 Task: Create a Sprint called Sprint0000000153 in Scrum Project Project0000000051 in Jira. Set Duration of Sprint called Sprint0000000151 in Scrum Project Project0000000051 to 1 week in Jira. Set Duration of Sprint called Sprint0000000152 in Scrum Project Project0000000051 to 2 weeks in Jira. Set Duration of Sprint called Sprint0000000153 in Scrum Project Project0000000051 to 3 weeks in Jira. Create a Sprint called Sprint0000000154 in Scrum Project Project0000000052 in Jira
Action: Mouse moved to (100, 229)
Screenshot: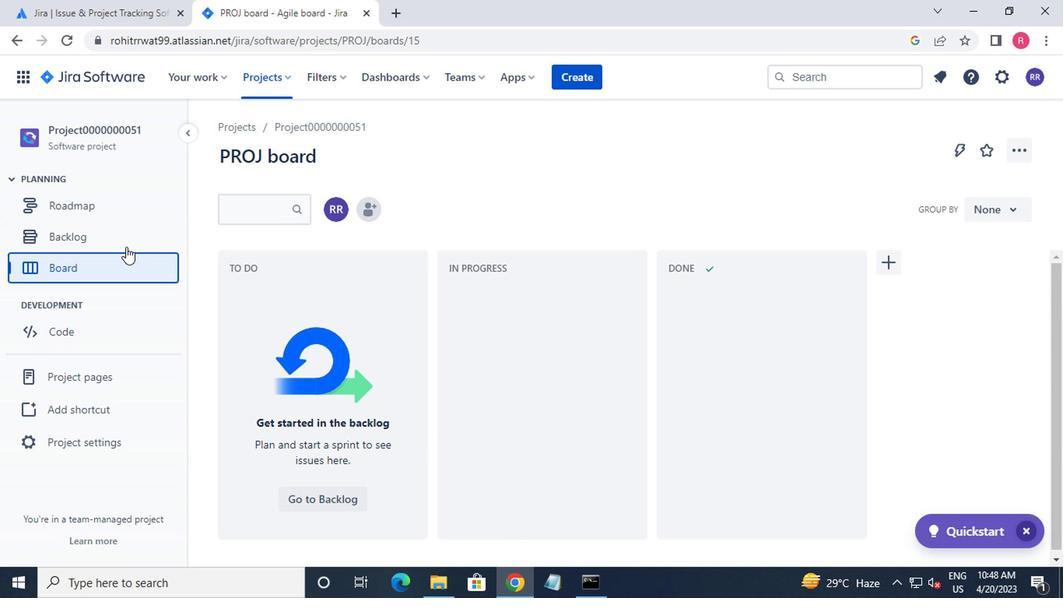 
Action: Mouse pressed left at (100, 229)
Screenshot: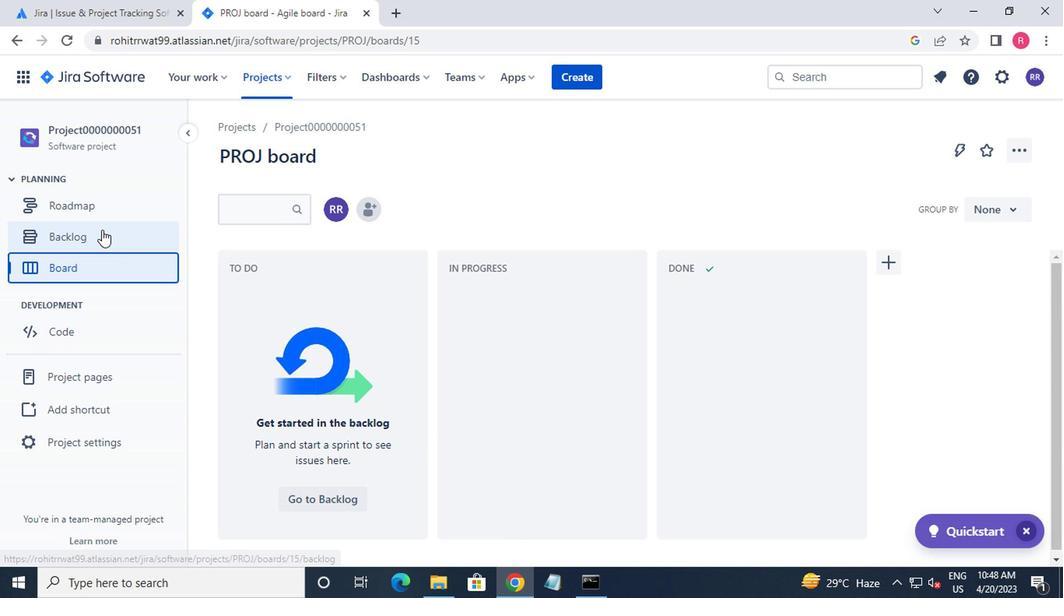 
Action: Mouse moved to (406, 455)
Screenshot: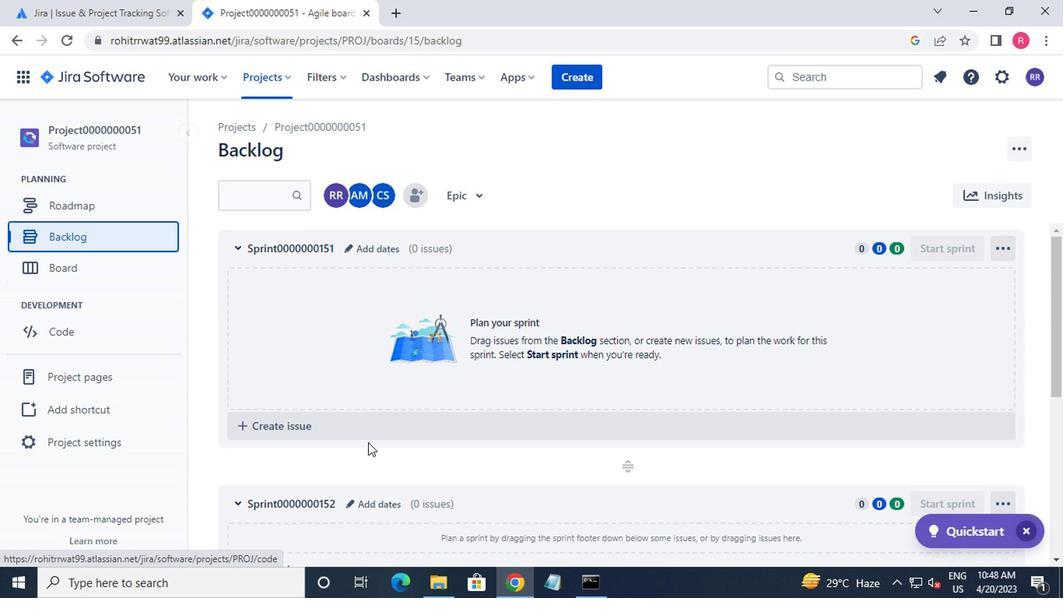 
Action: Mouse scrolled (406, 455) with delta (0, 0)
Screenshot: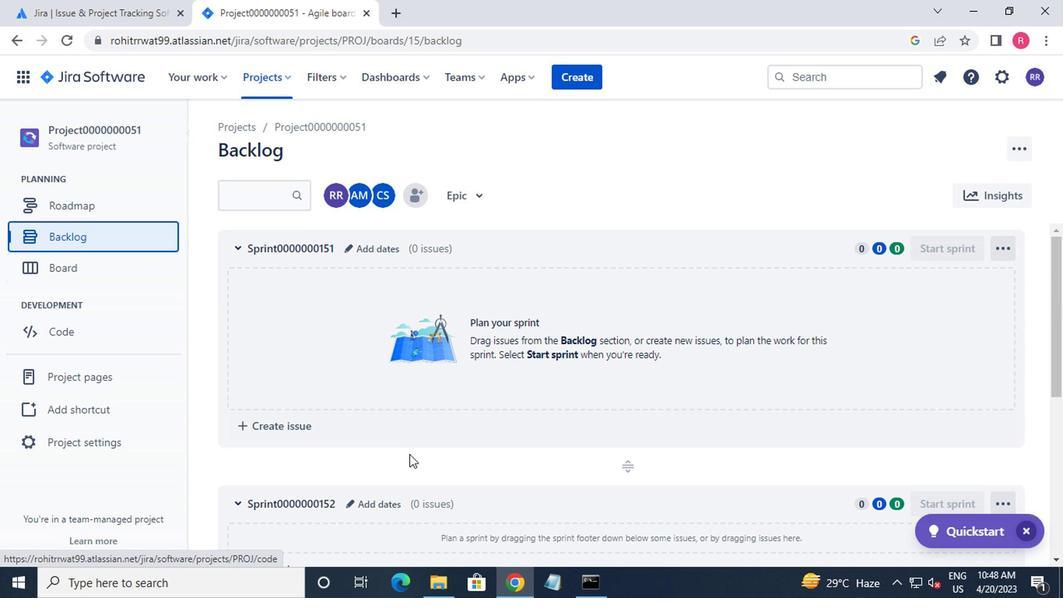 
Action: Mouse moved to (415, 455)
Screenshot: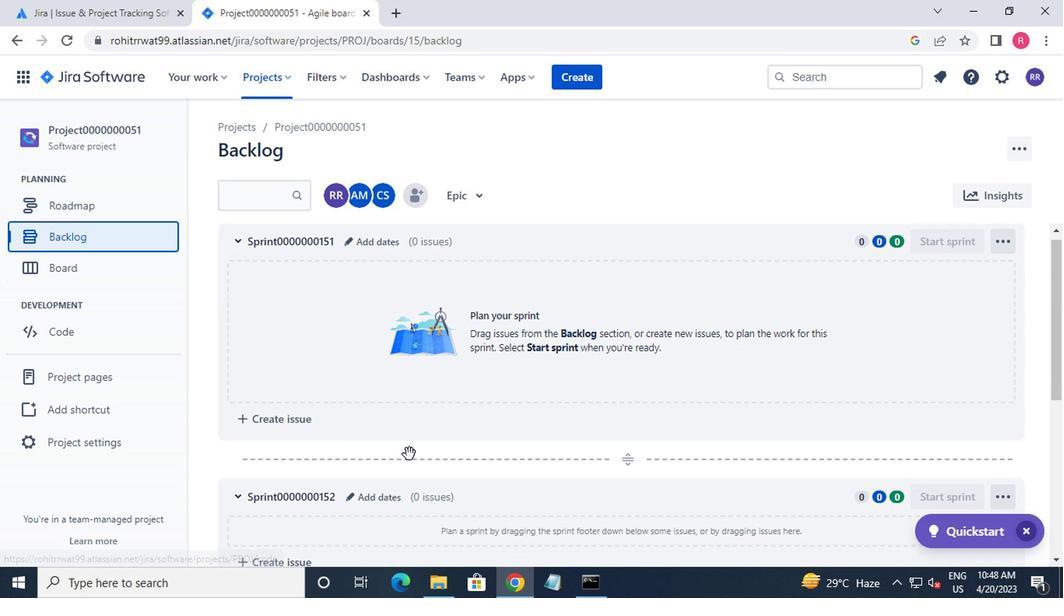 
Action: Mouse scrolled (415, 455) with delta (0, 0)
Screenshot: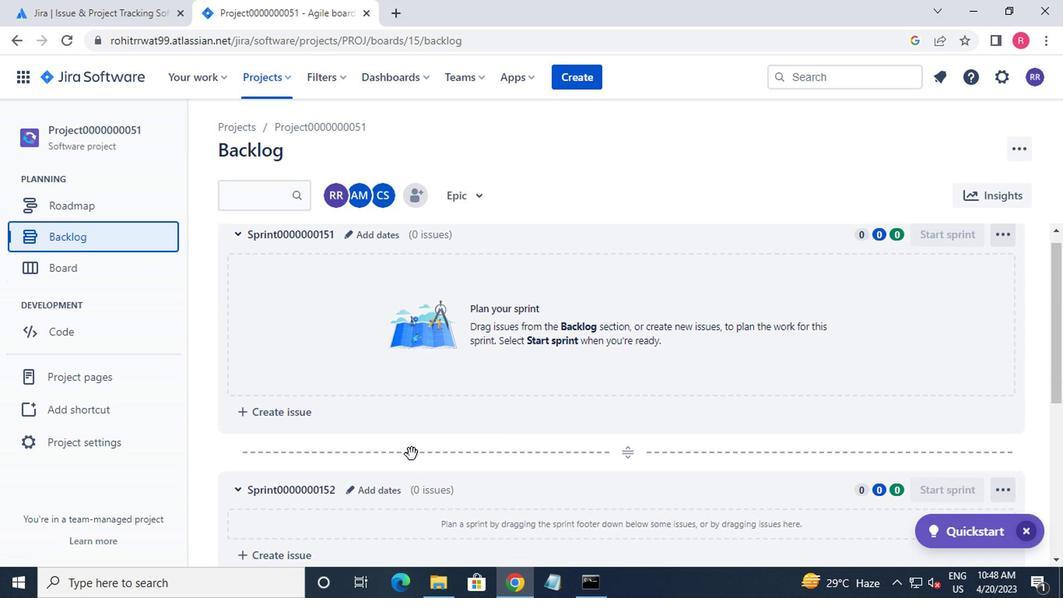 
Action: Mouse moved to (969, 492)
Screenshot: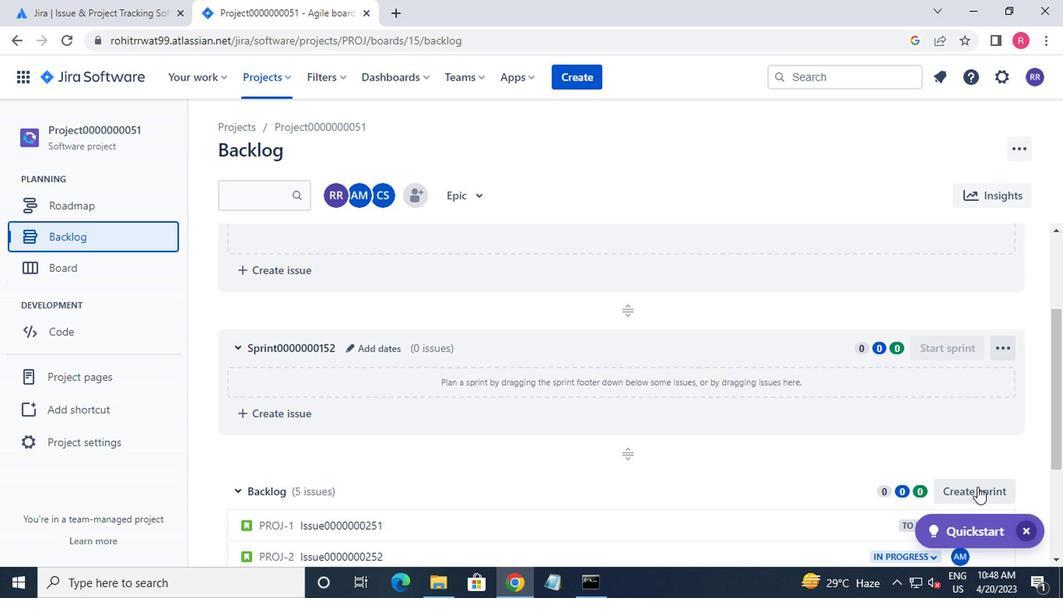 
Action: Mouse pressed left at (969, 492)
Screenshot: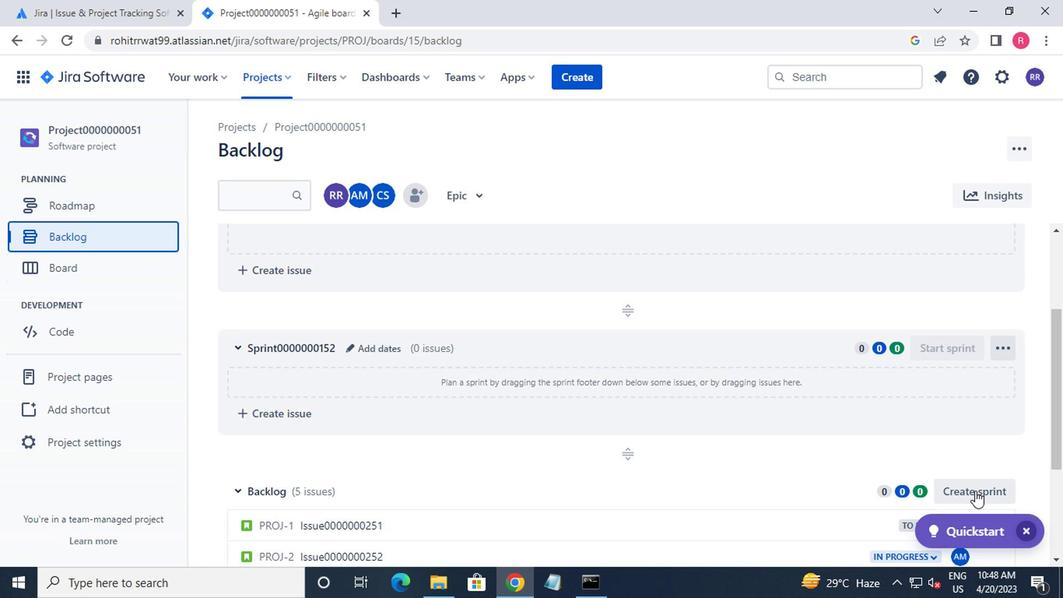 
Action: Mouse moved to (399, 489)
Screenshot: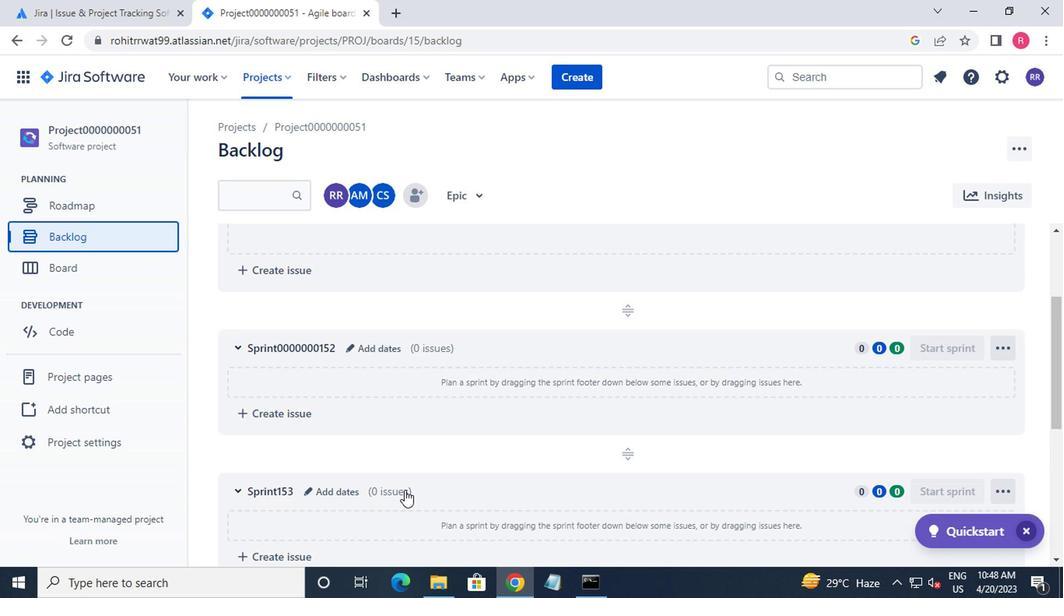 
Action: Mouse scrolled (399, 488) with delta (0, -1)
Screenshot: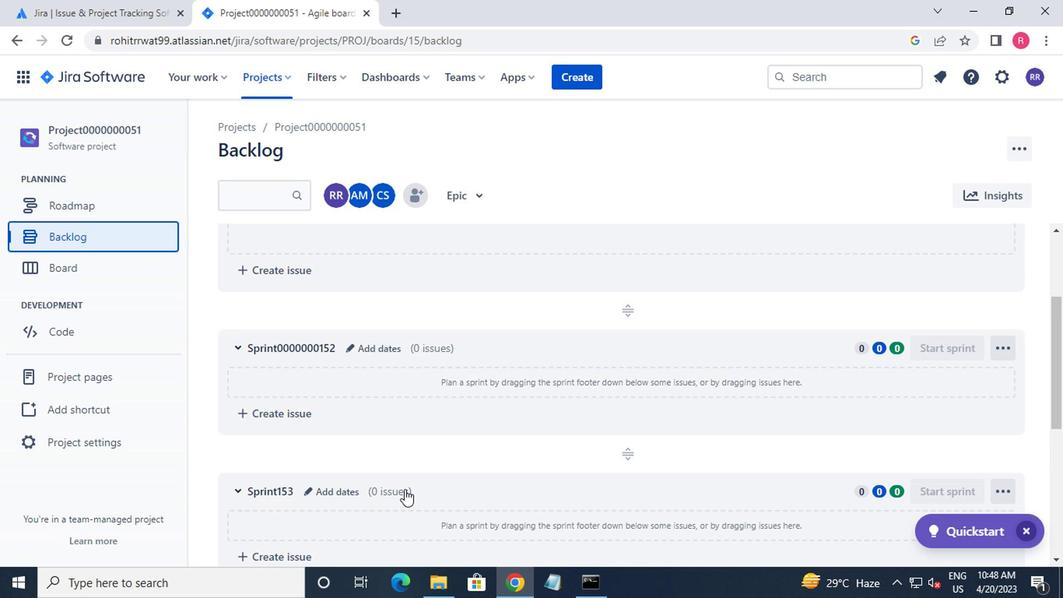 
Action: Mouse moved to (310, 418)
Screenshot: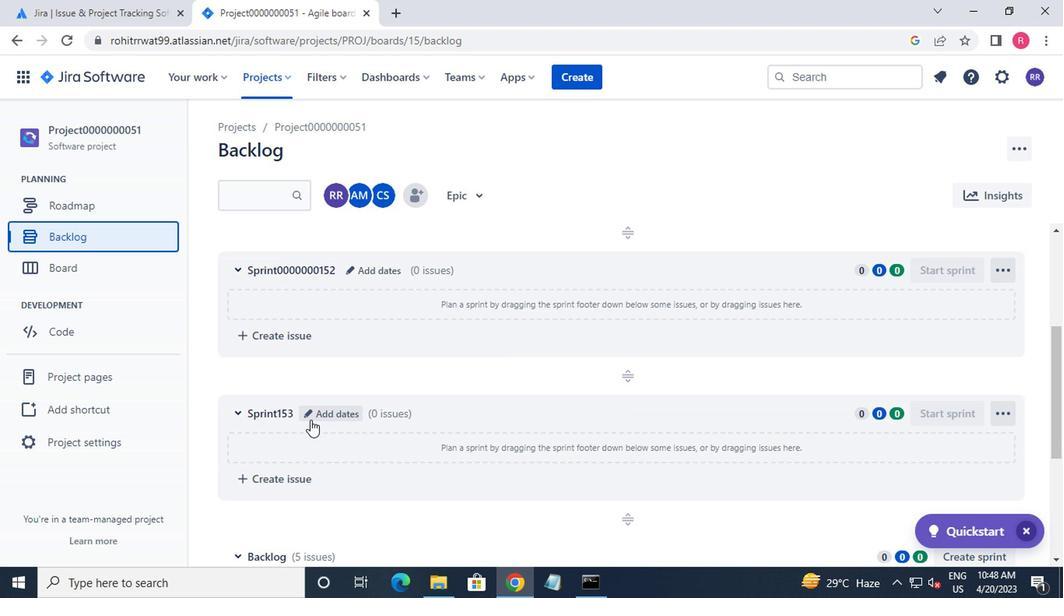 
Action: Mouse pressed left at (310, 418)
Screenshot: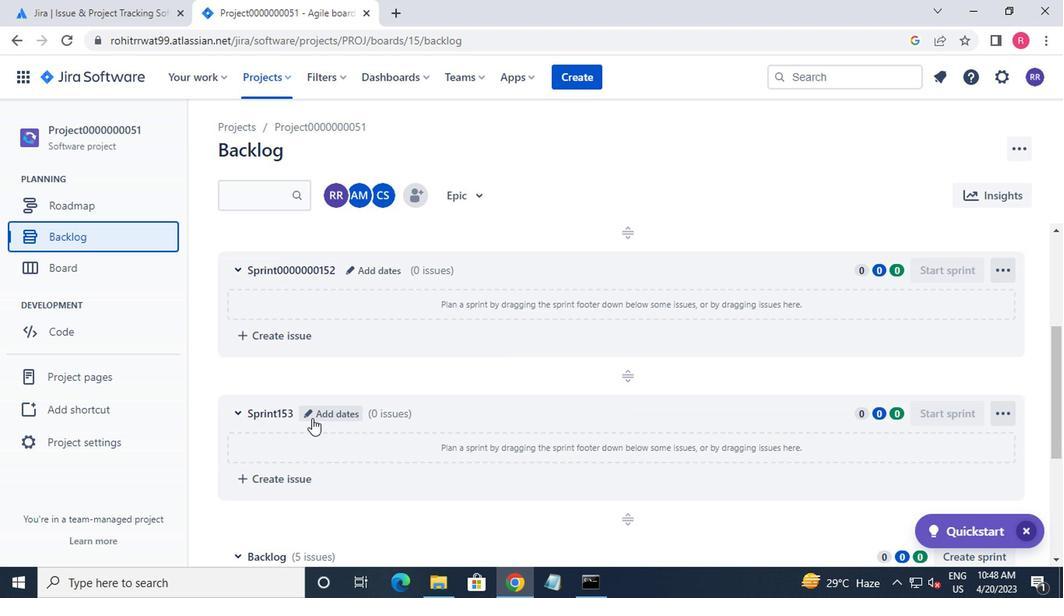 
Action: Mouse moved to (349, 199)
Screenshot: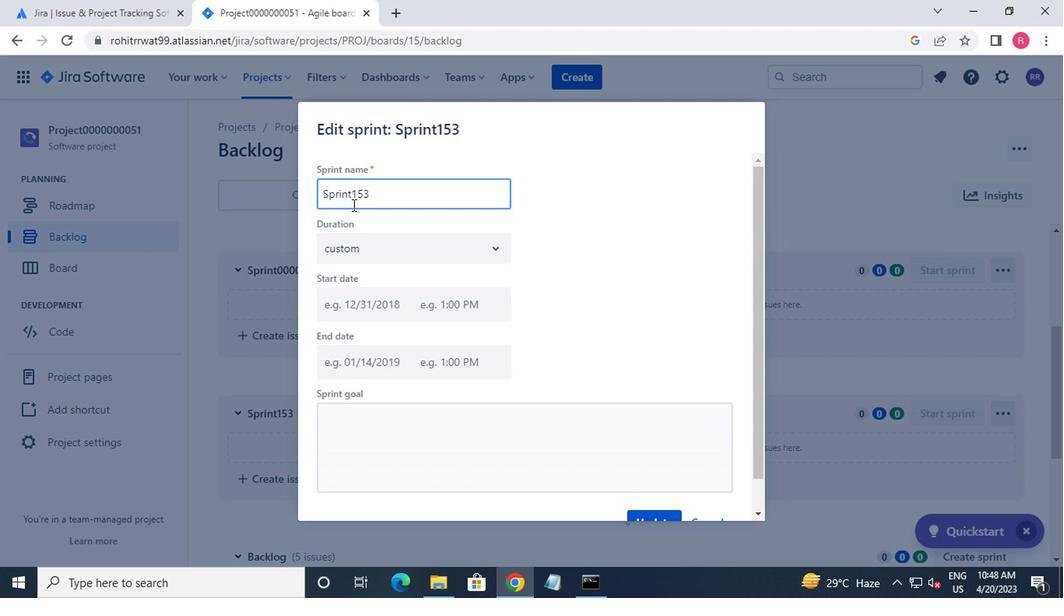 
Action: Mouse pressed left at (349, 199)
Screenshot: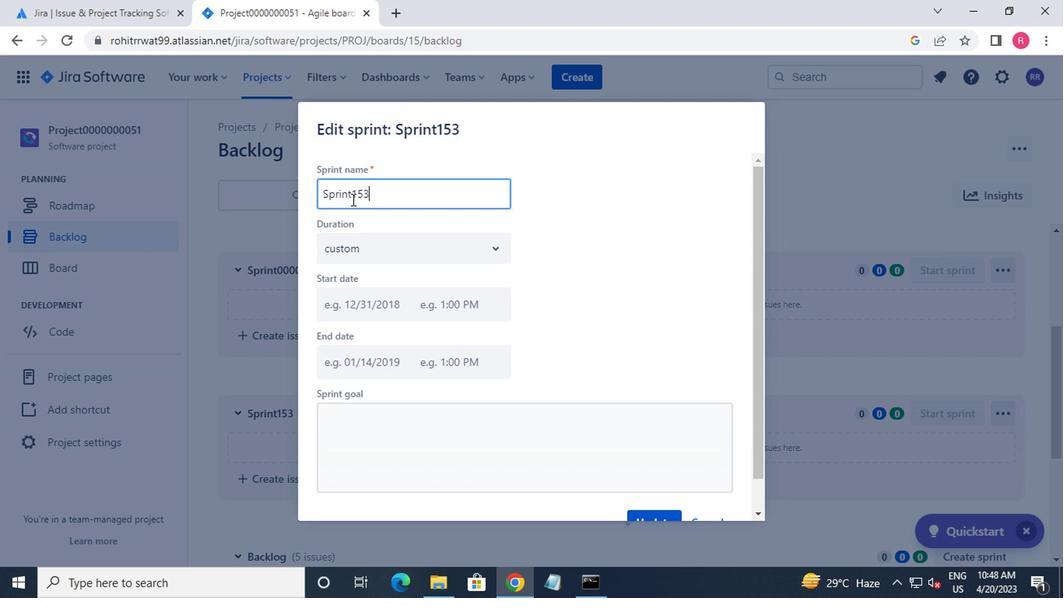 
Action: Mouse moved to (355, 204)
Screenshot: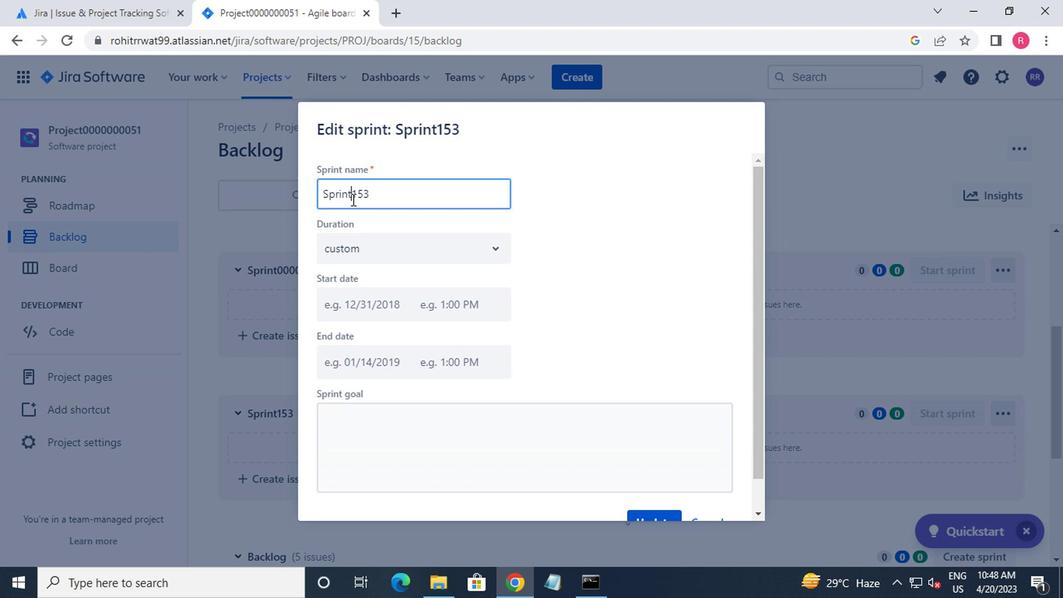 
Action: Key pressed 0000000
Screenshot: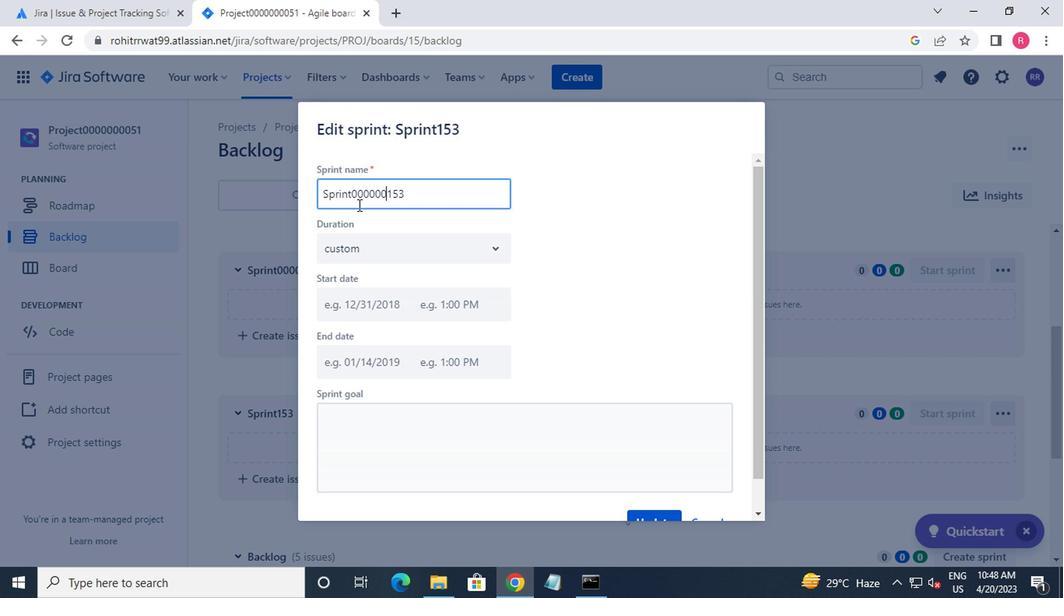 
Action: Mouse moved to (655, 515)
Screenshot: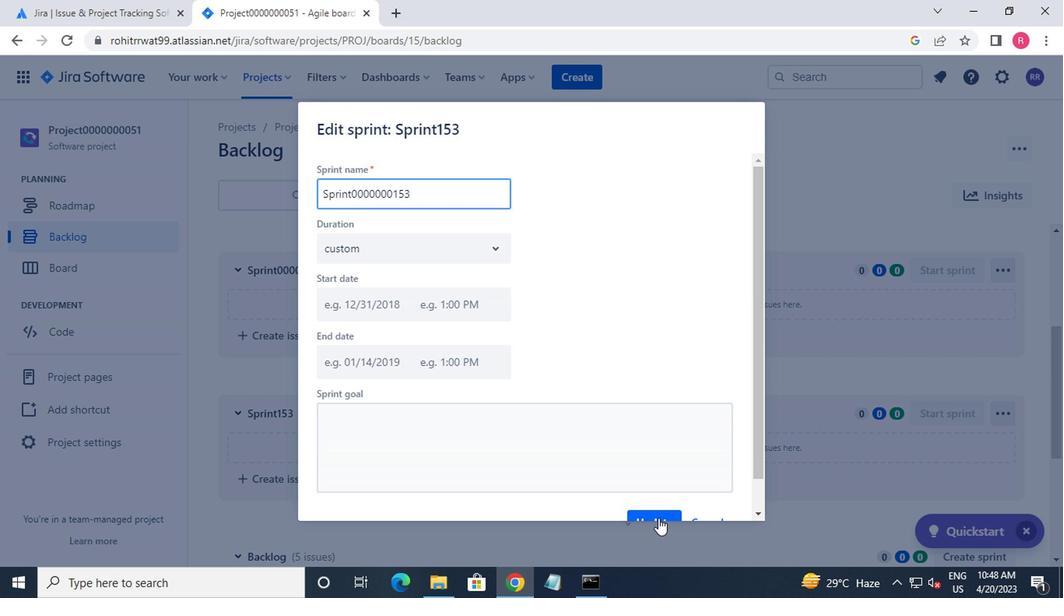 
Action: Mouse pressed left at (655, 515)
Screenshot: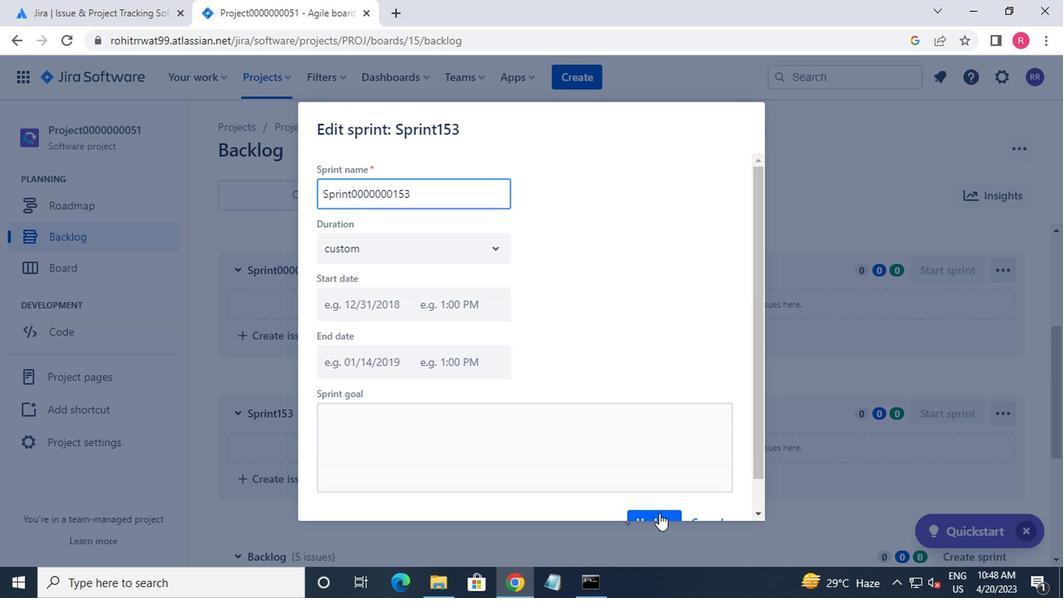 
Action: Mouse moved to (650, 481)
Screenshot: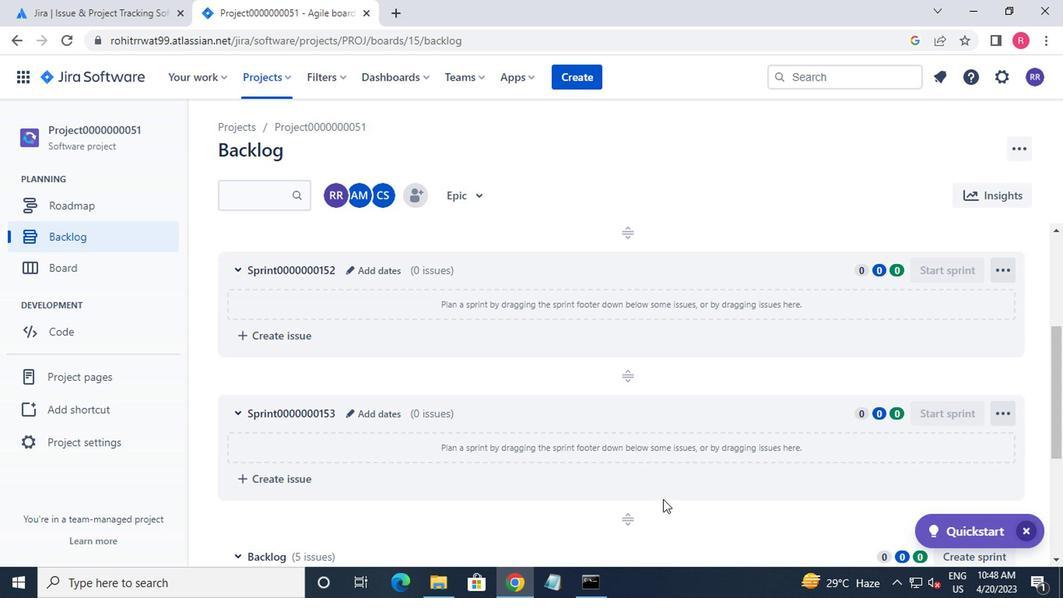 
Action: Mouse scrolled (650, 482) with delta (0, 0)
Screenshot: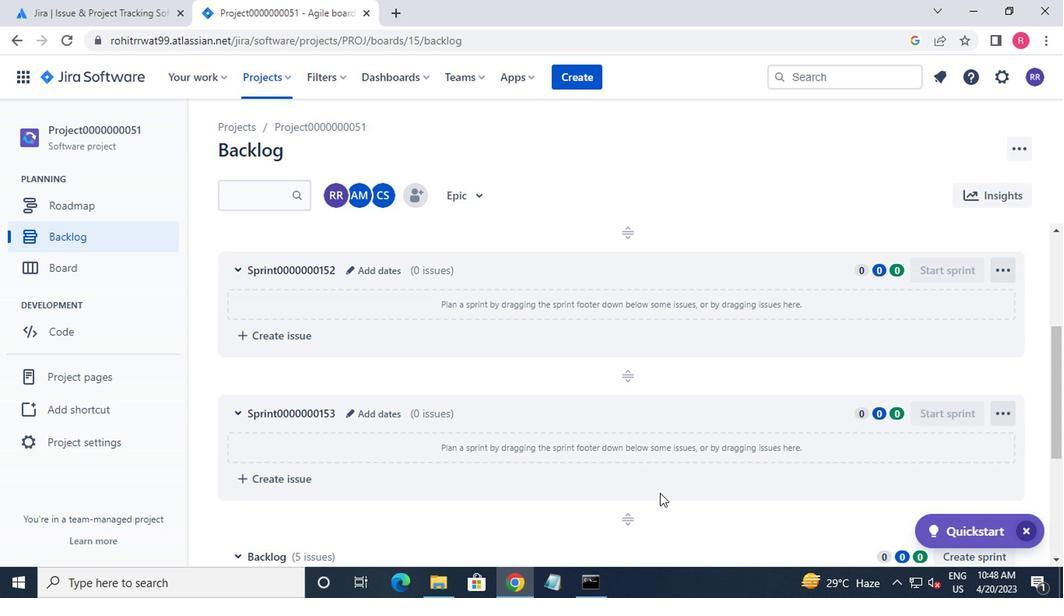 
Action: Mouse moved to (649, 478)
Screenshot: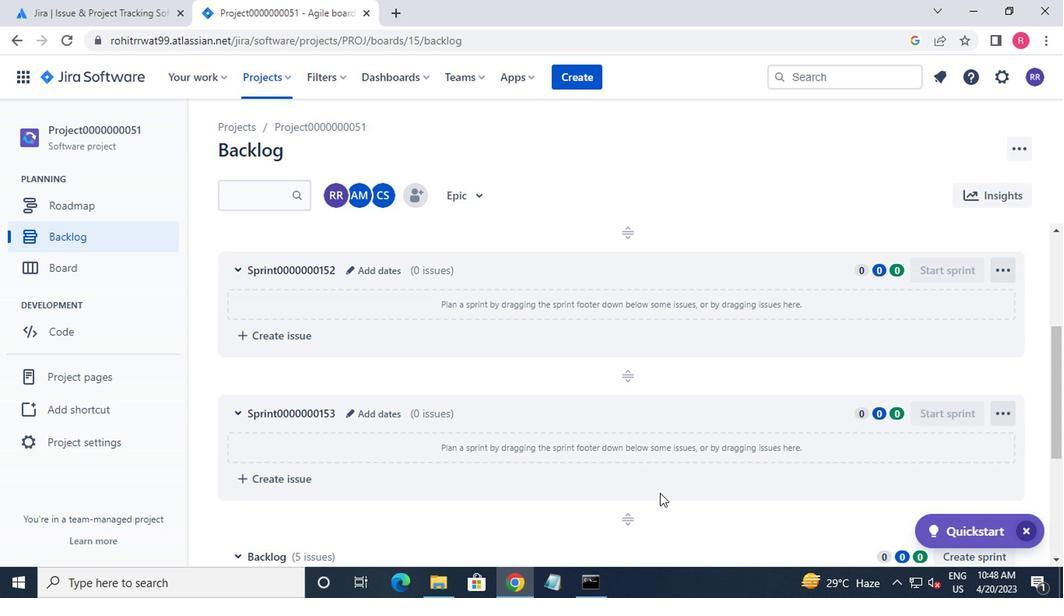 
Action: Mouse scrolled (649, 479) with delta (0, 0)
Screenshot: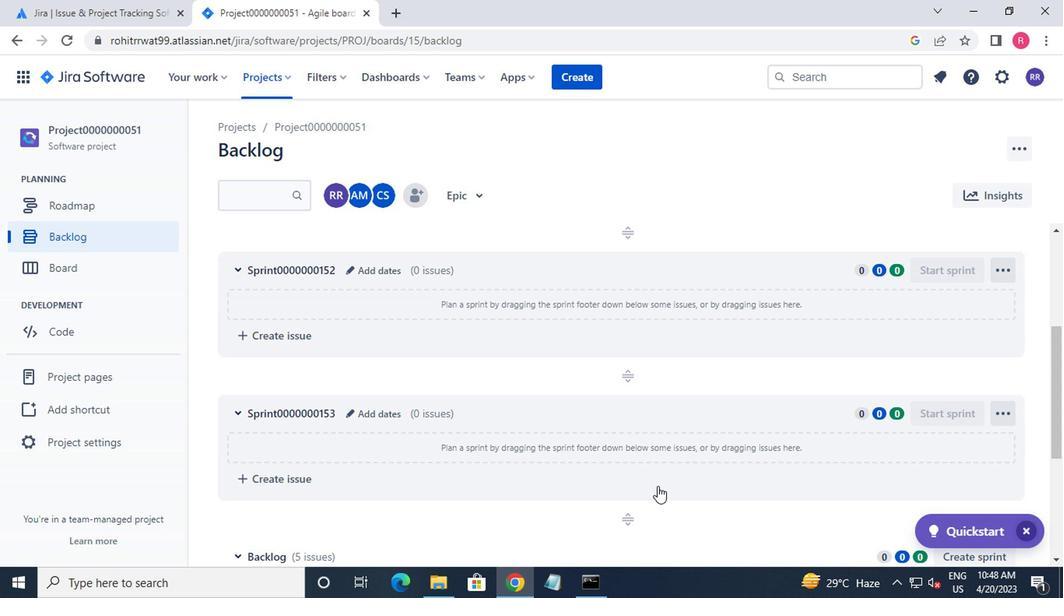
Action: Mouse moved to (454, 410)
Screenshot: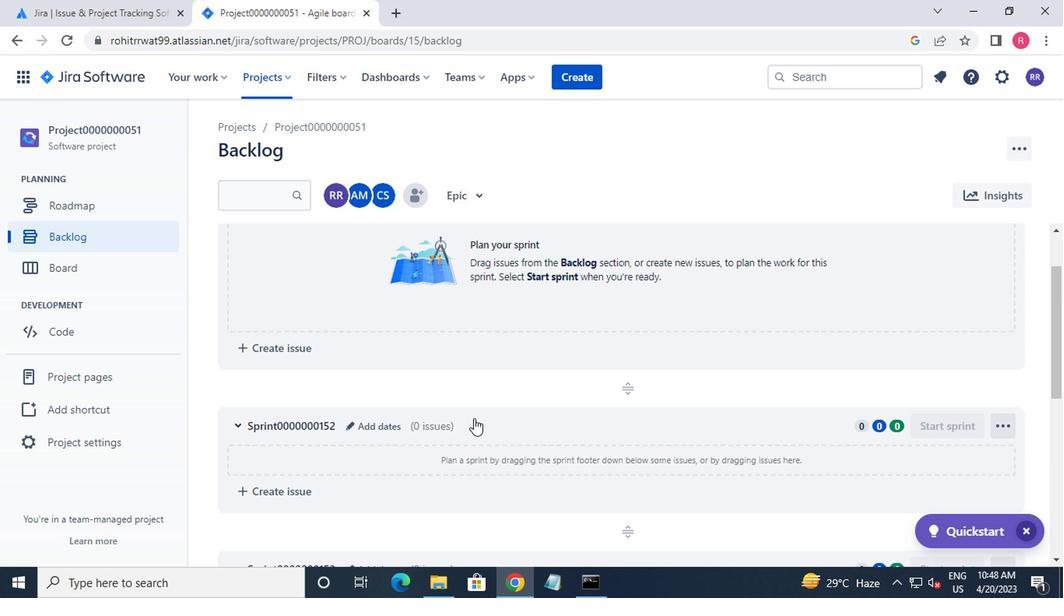
Action: Mouse scrolled (454, 410) with delta (0, 0)
Screenshot: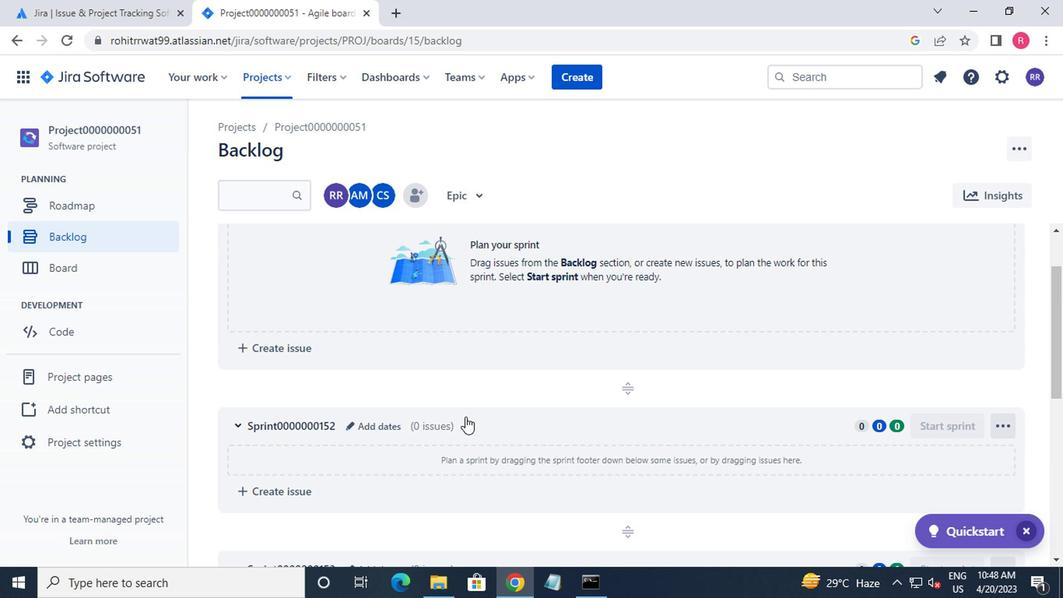 
Action: Mouse scrolled (454, 410) with delta (0, 0)
Screenshot: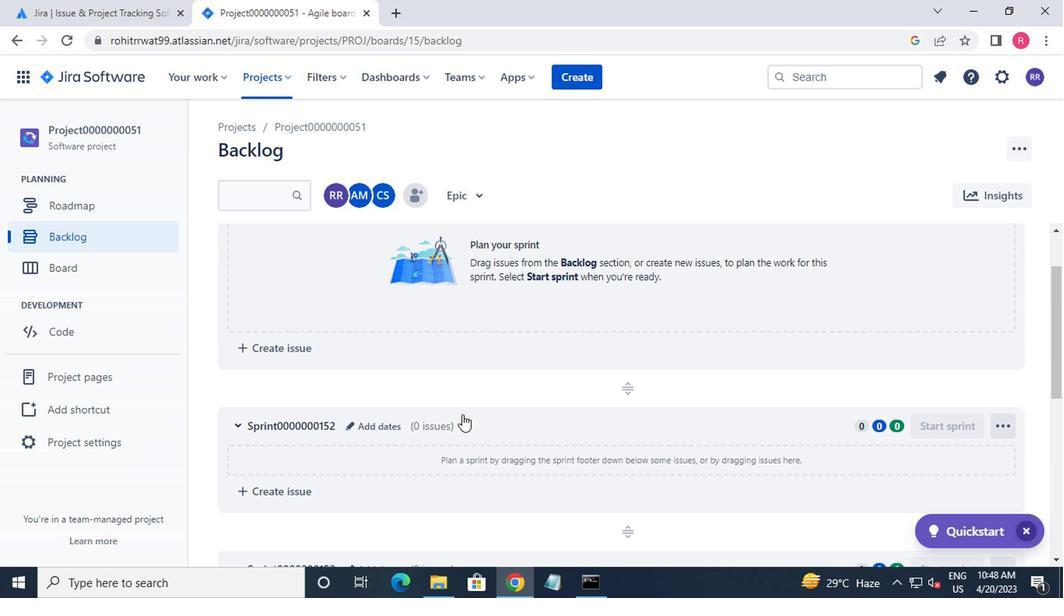 
Action: Mouse moved to (357, 252)
Screenshot: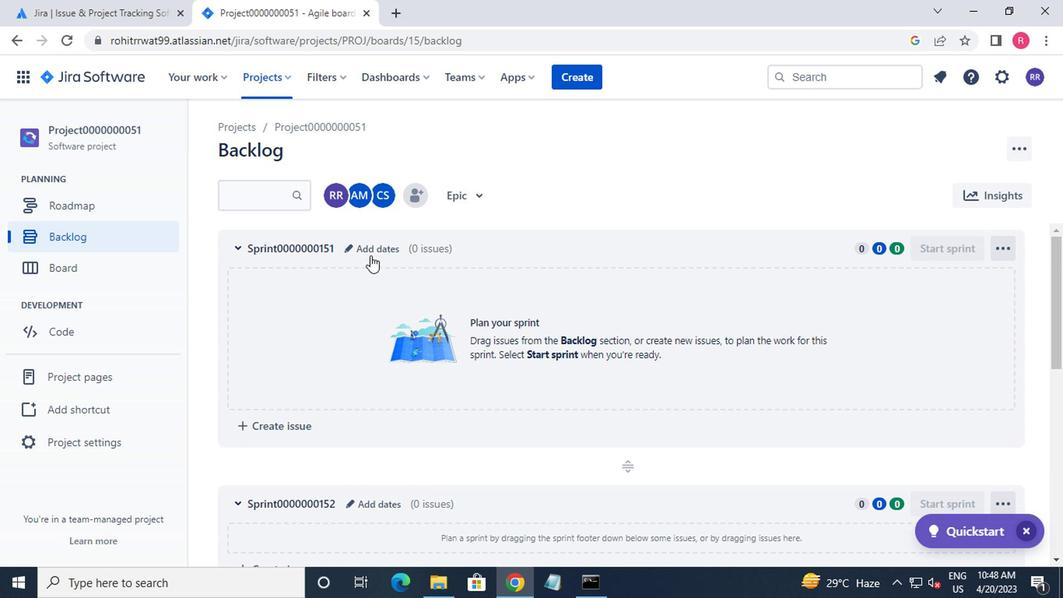 
Action: Mouse pressed left at (357, 252)
Screenshot: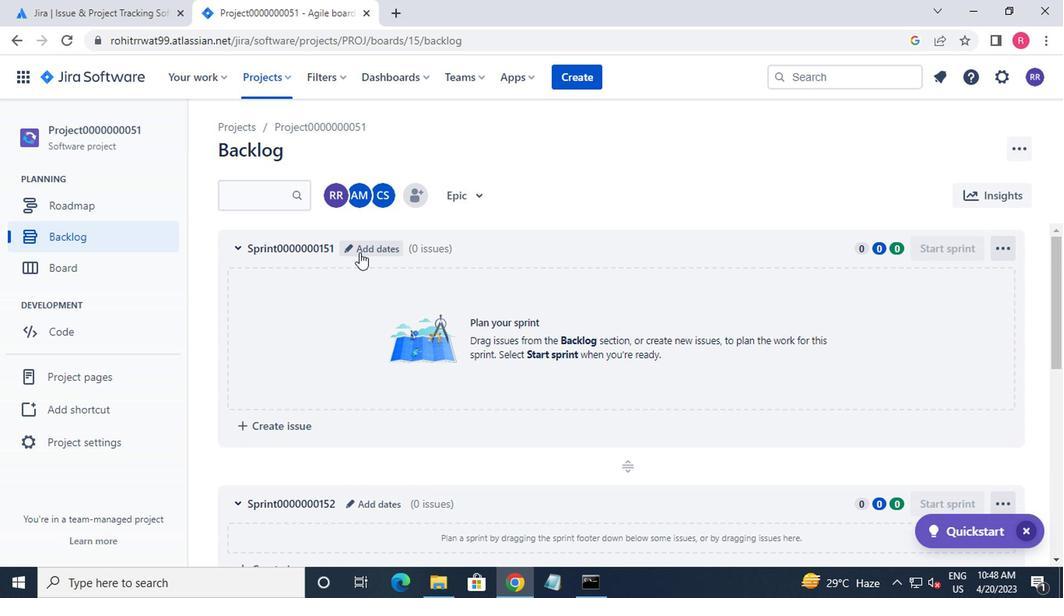 
Action: Mouse moved to (361, 248)
Screenshot: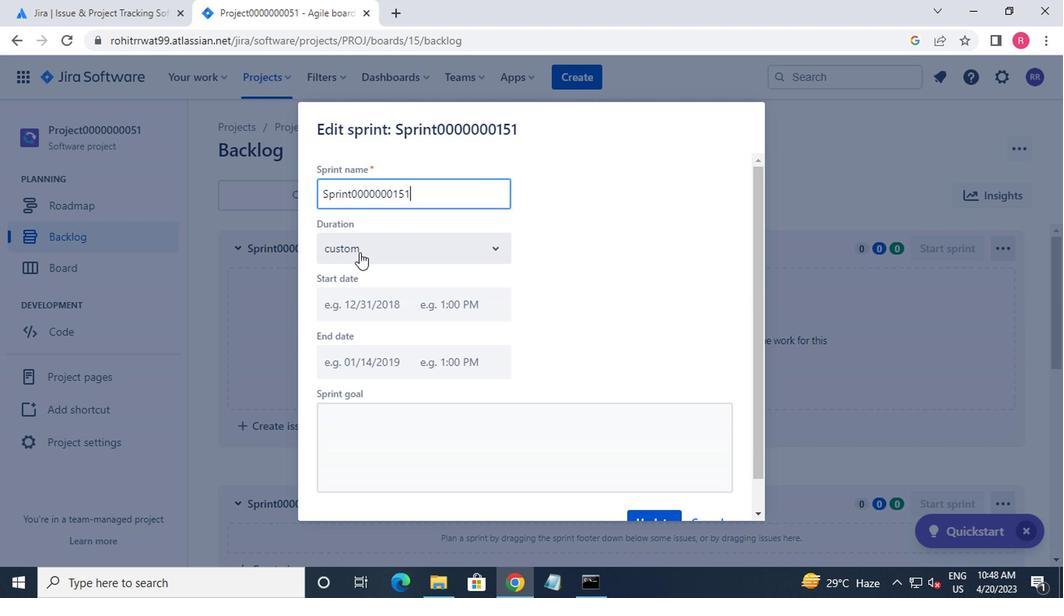 
Action: Mouse pressed left at (361, 248)
Screenshot: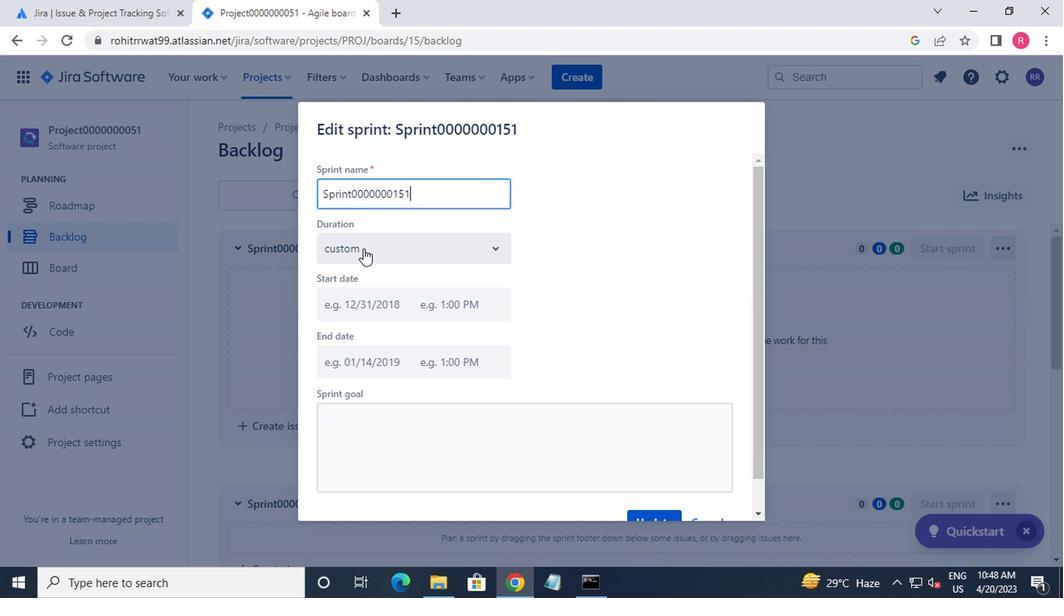 
Action: Mouse moved to (385, 286)
Screenshot: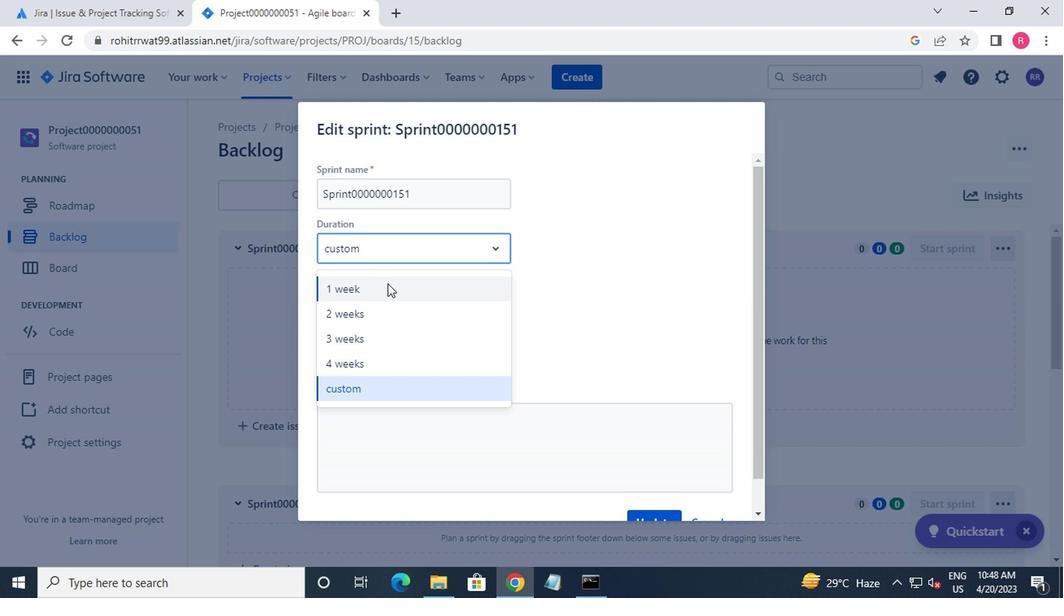 
Action: Mouse pressed left at (385, 286)
Screenshot: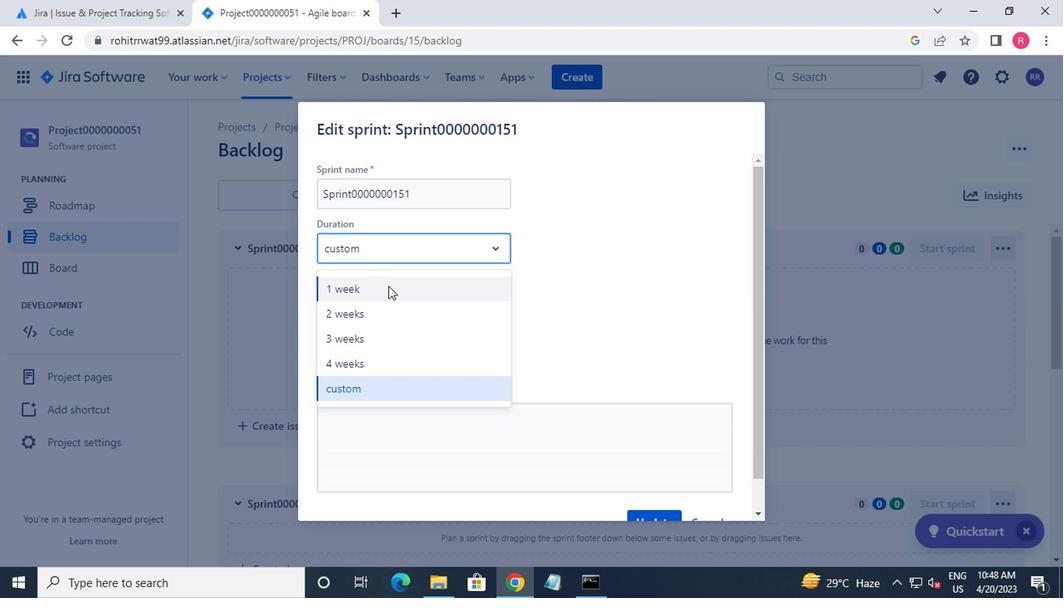 
Action: Mouse moved to (647, 469)
Screenshot: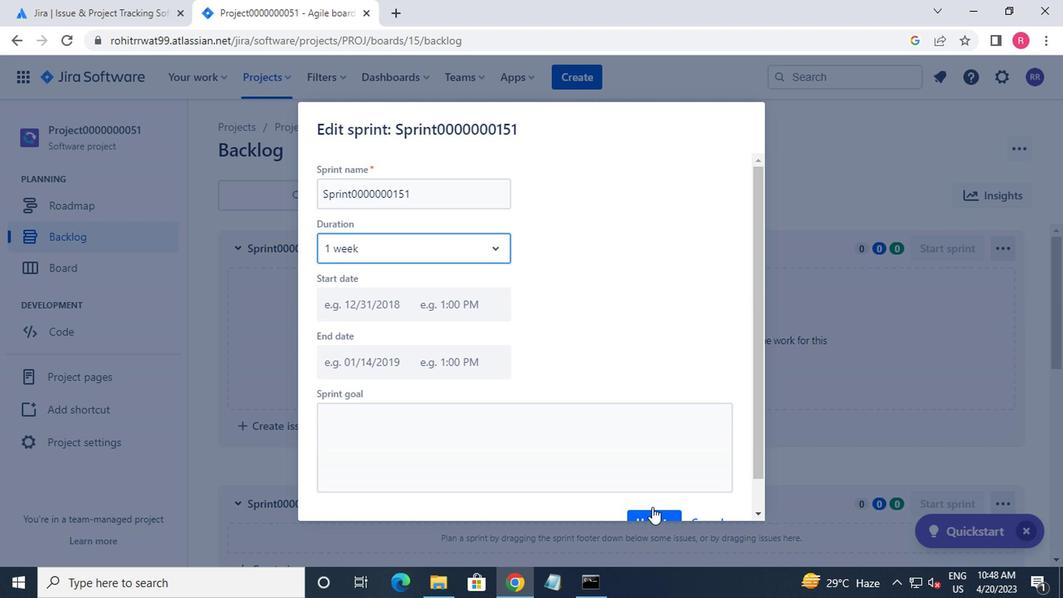 
Action: Mouse scrolled (647, 468) with delta (0, 0)
Screenshot: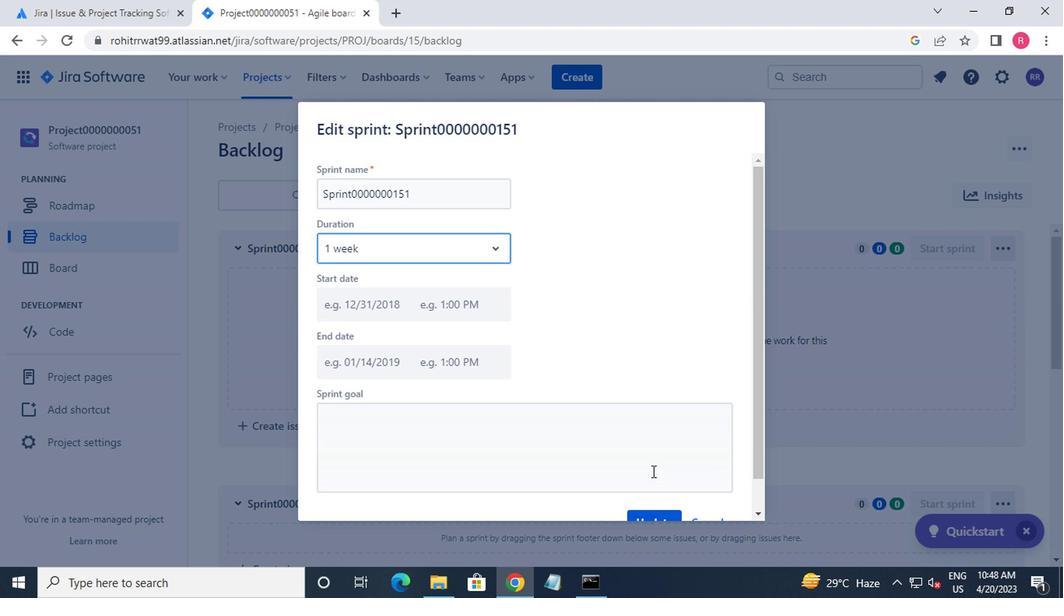 
Action: Mouse moved to (646, 480)
Screenshot: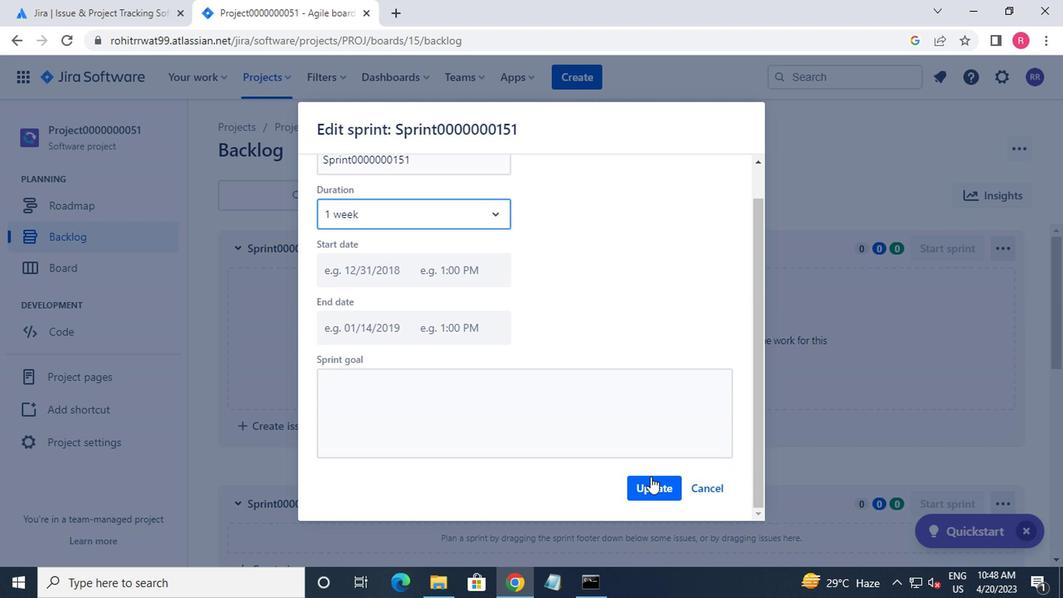 
Action: Mouse pressed left at (646, 480)
Screenshot: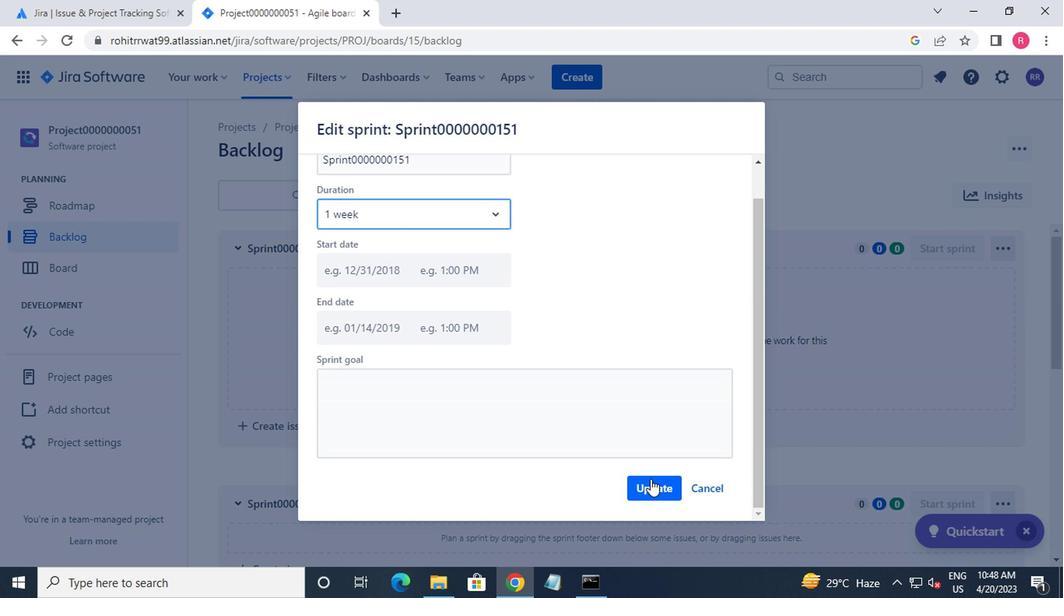 
Action: Mouse moved to (353, 508)
Screenshot: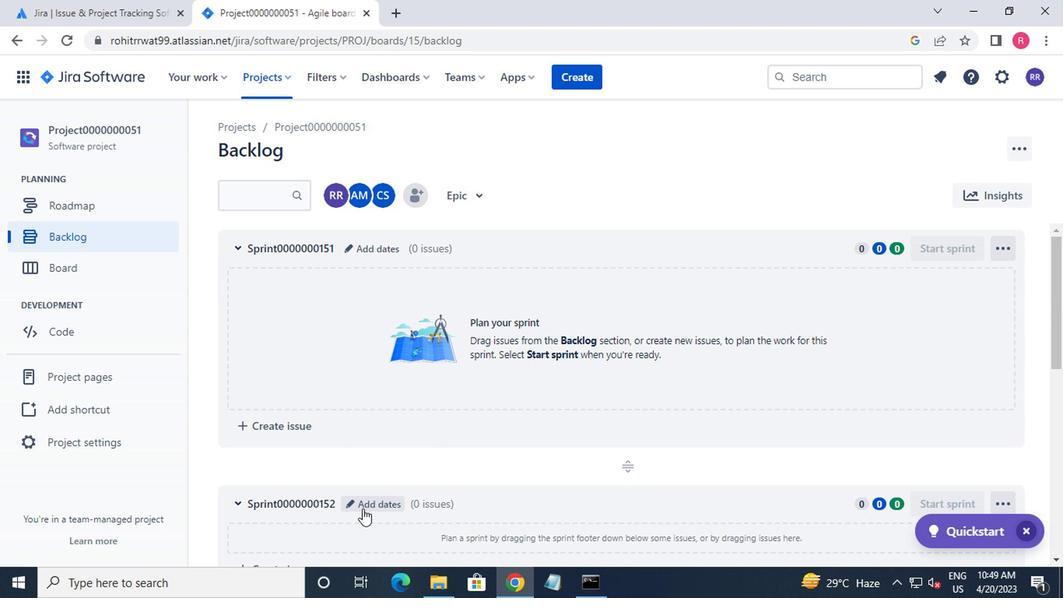 
Action: Mouse pressed left at (353, 508)
Screenshot: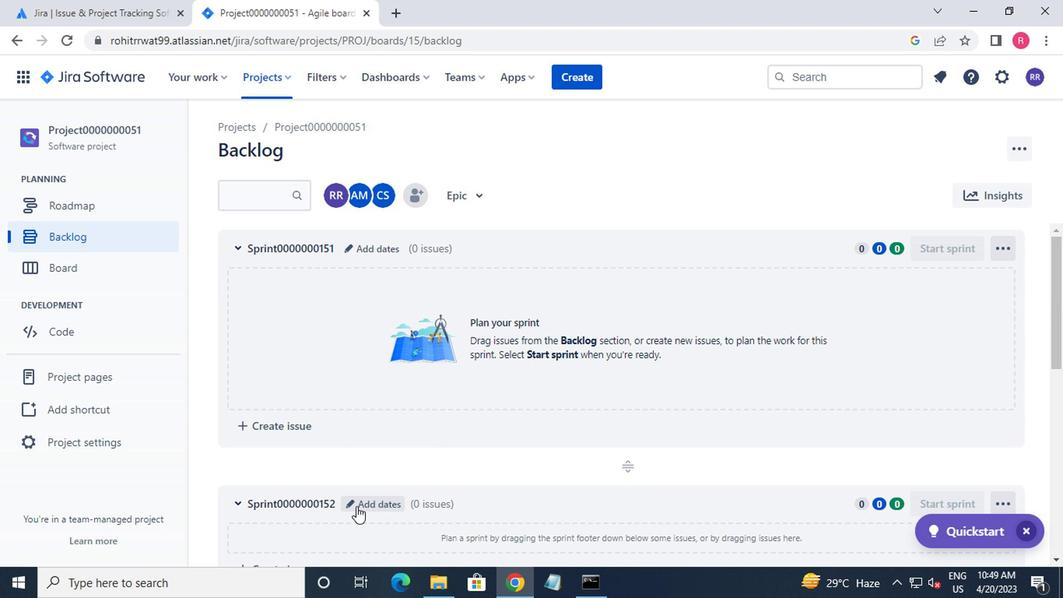 
Action: Mouse moved to (384, 250)
Screenshot: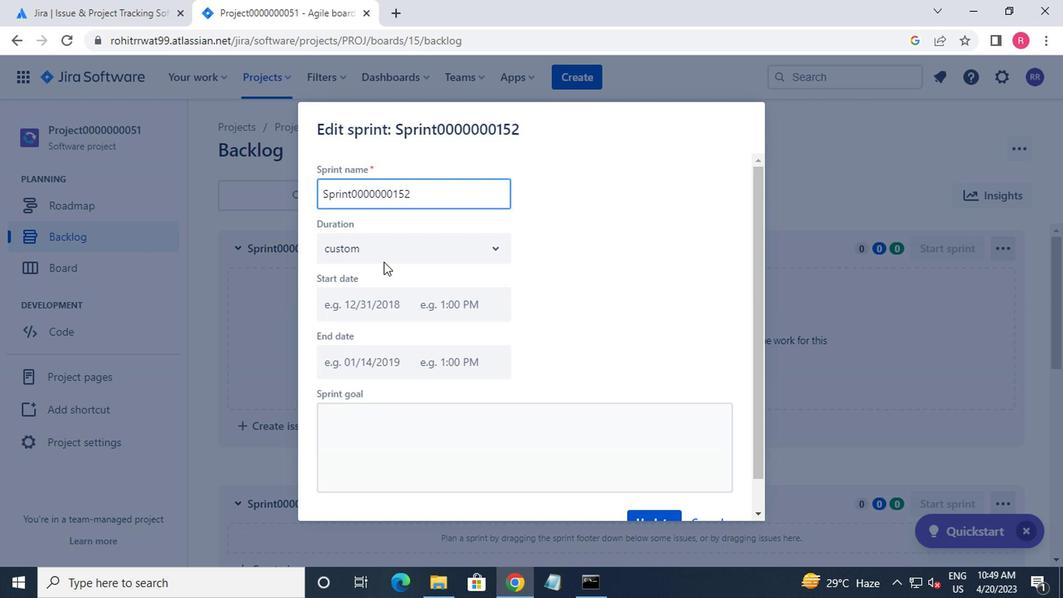 
Action: Mouse pressed left at (384, 250)
Screenshot: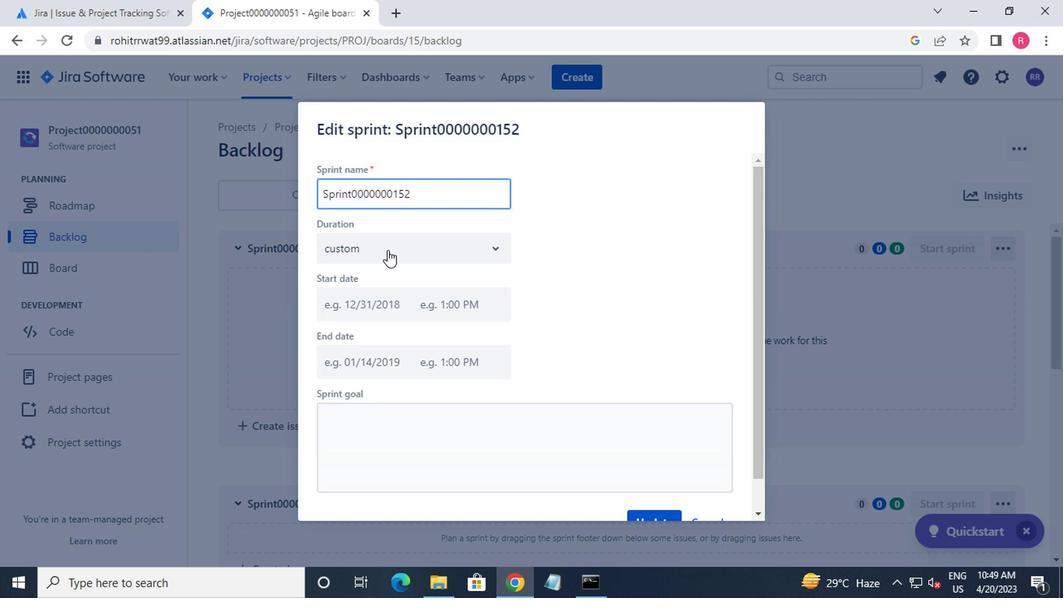 
Action: Mouse moved to (381, 318)
Screenshot: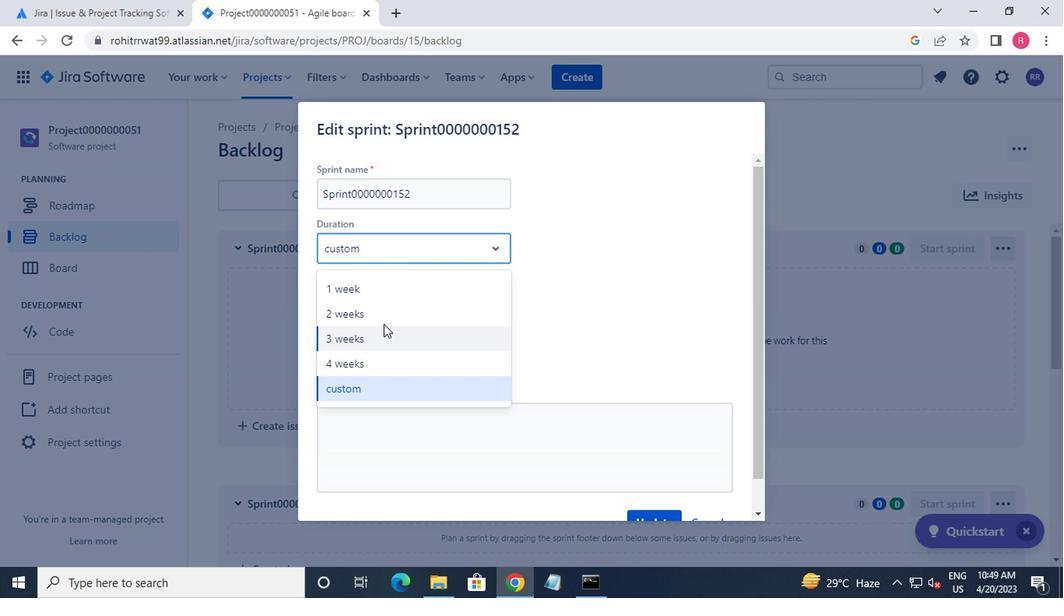 
Action: Mouse pressed left at (381, 318)
Screenshot: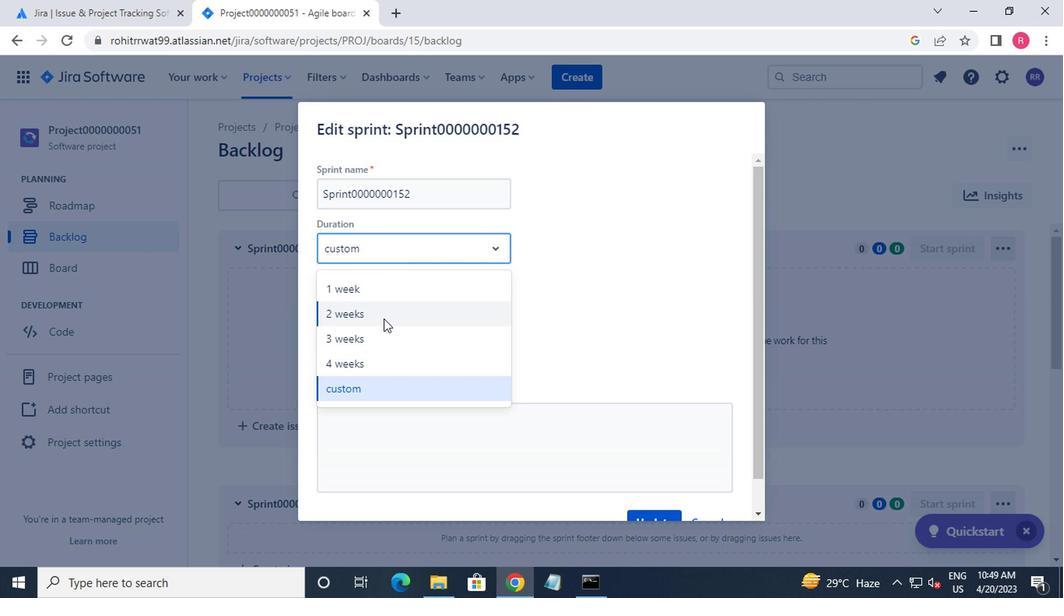 
Action: Mouse moved to (628, 463)
Screenshot: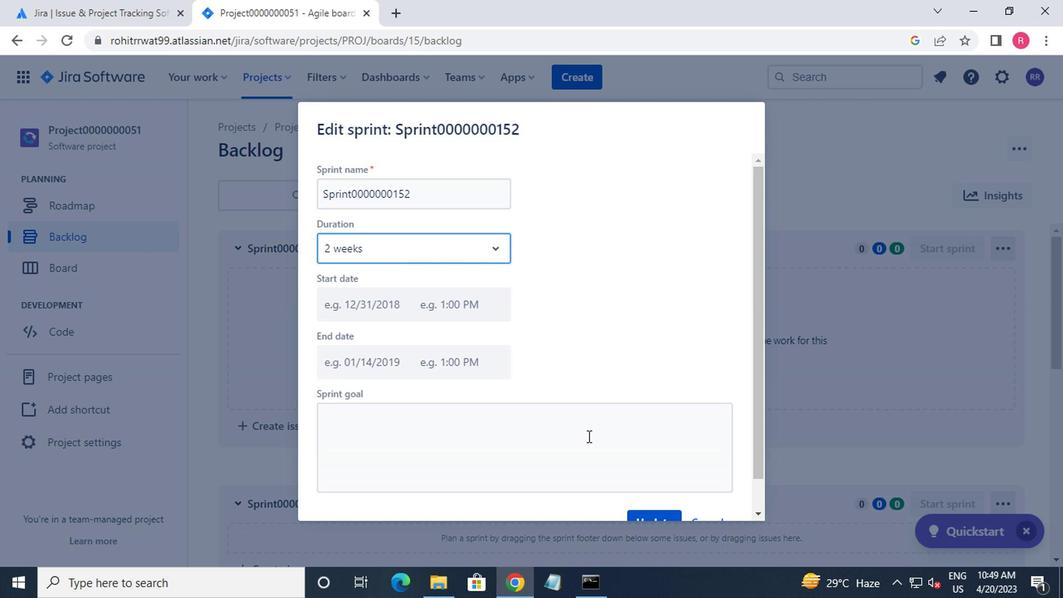 
Action: Mouse scrolled (628, 462) with delta (0, 0)
Screenshot: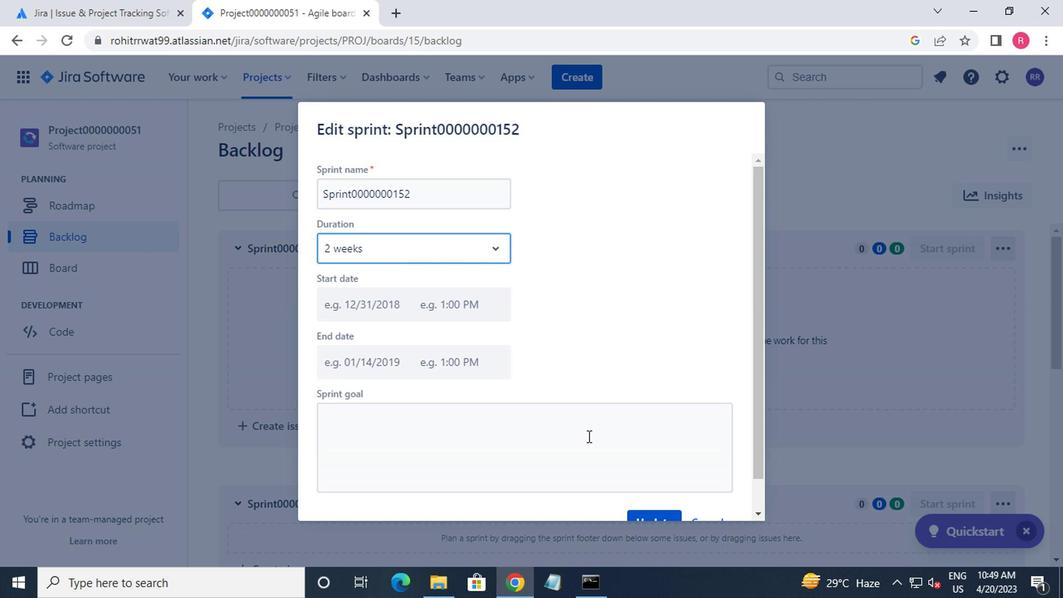 
Action: Mouse moved to (642, 474)
Screenshot: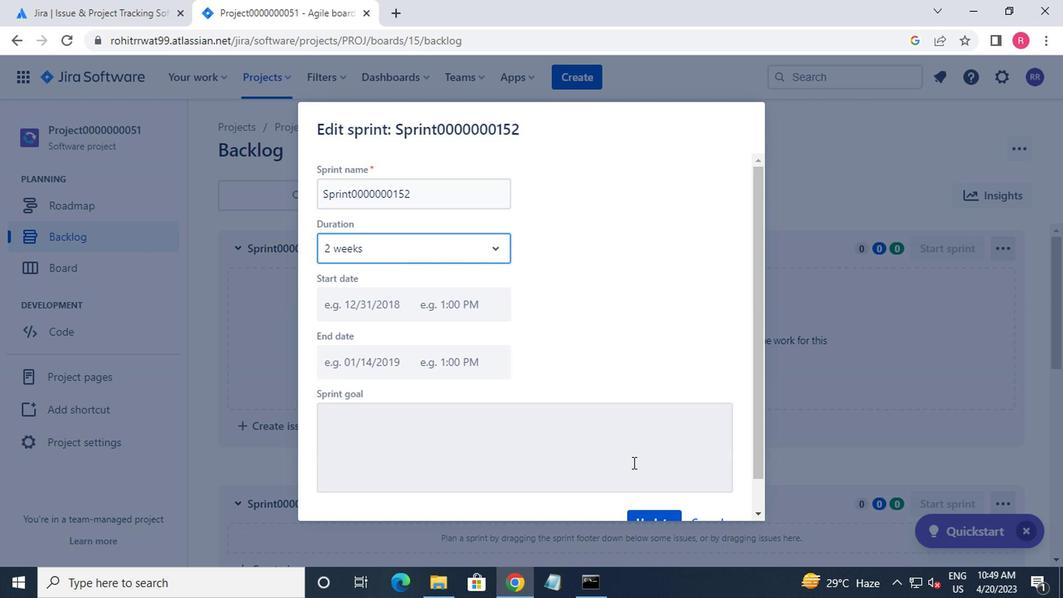 
Action: Mouse scrolled (642, 472) with delta (0, -1)
Screenshot: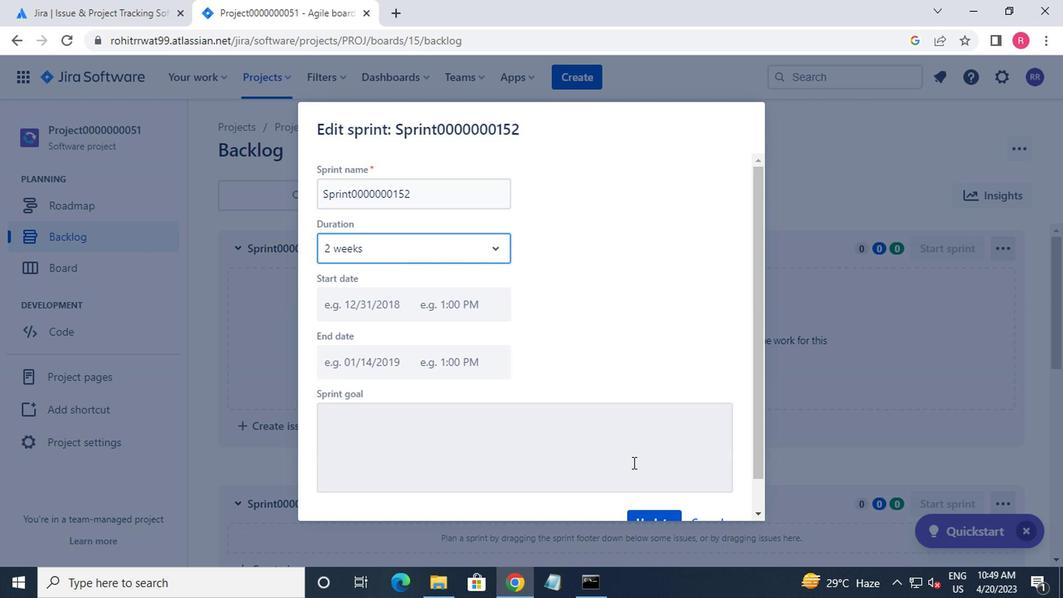 
Action: Mouse moved to (645, 487)
Screenshot: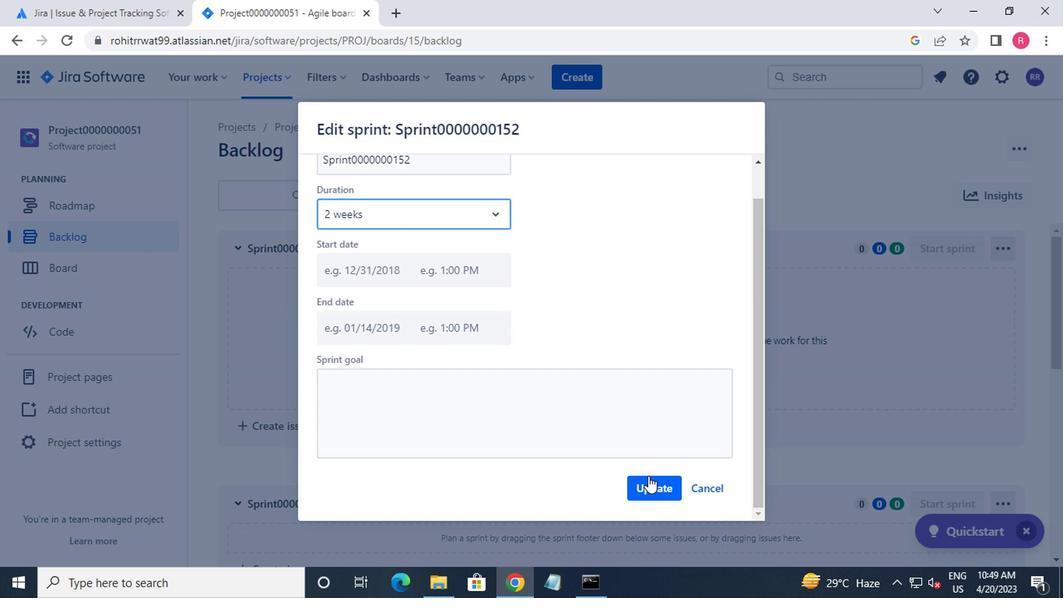 
Action: Mouse pressed left at (645, 487)
Screenshot: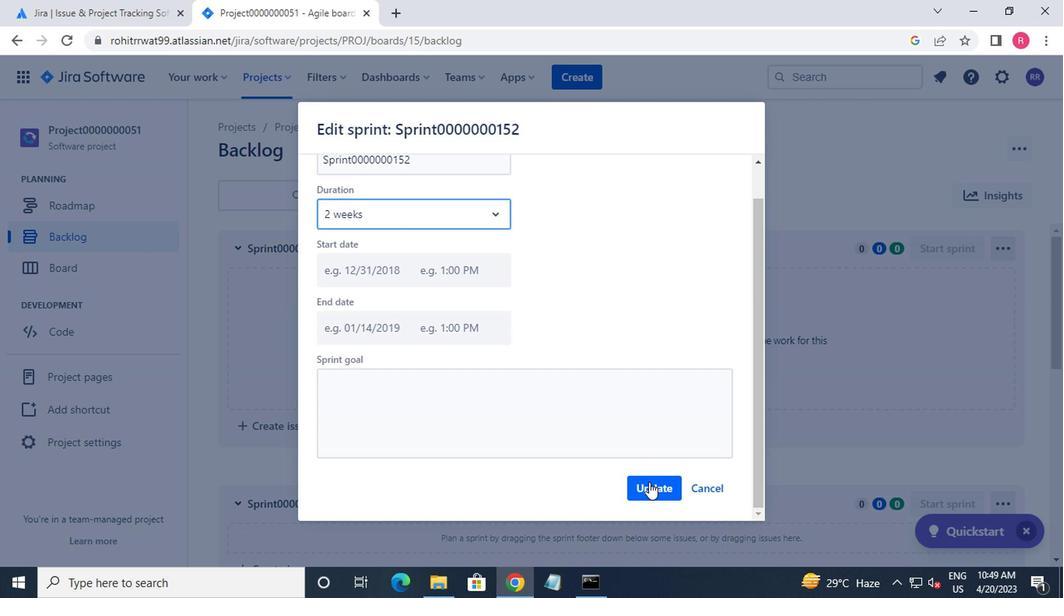 
Action: Mouse moved to (409, 423)
Screenshot: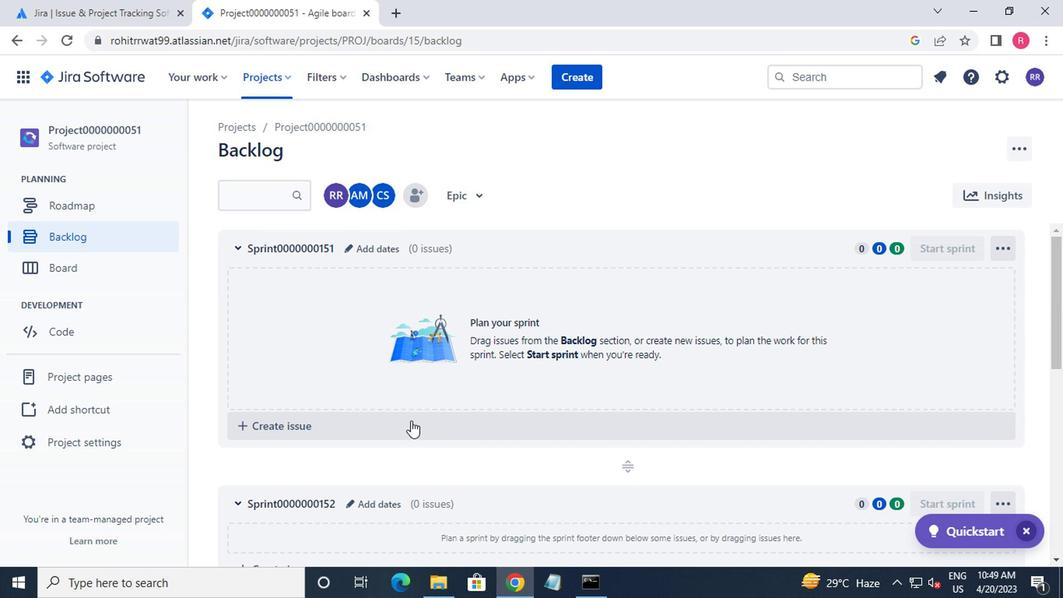 
Action: Mouse scrolled (409, 422) with delta (0, -1)
Screenshot: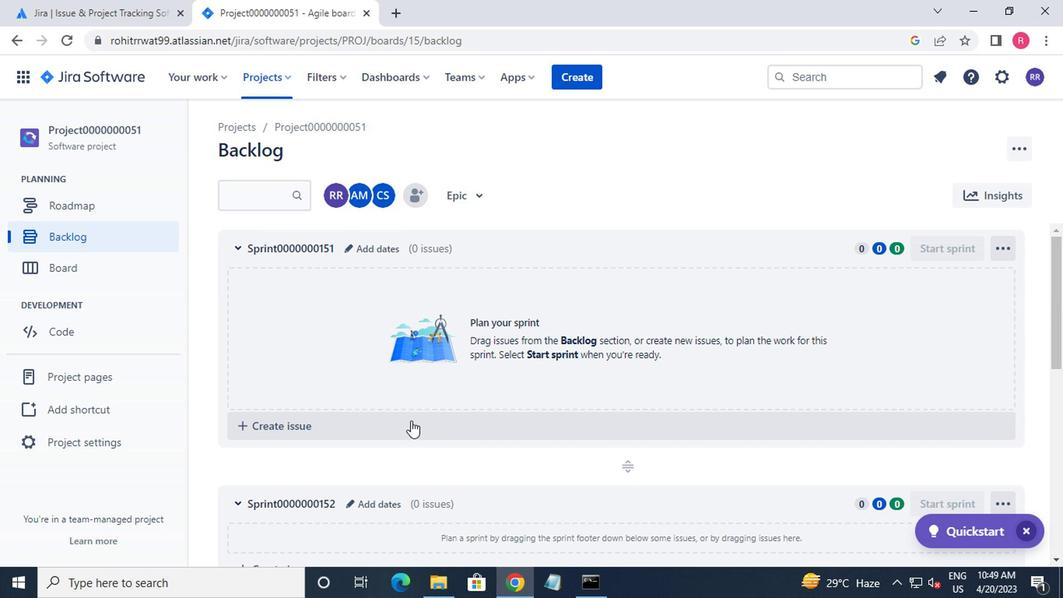 
Action: Mouse moved to (359, 459)
Screenshot: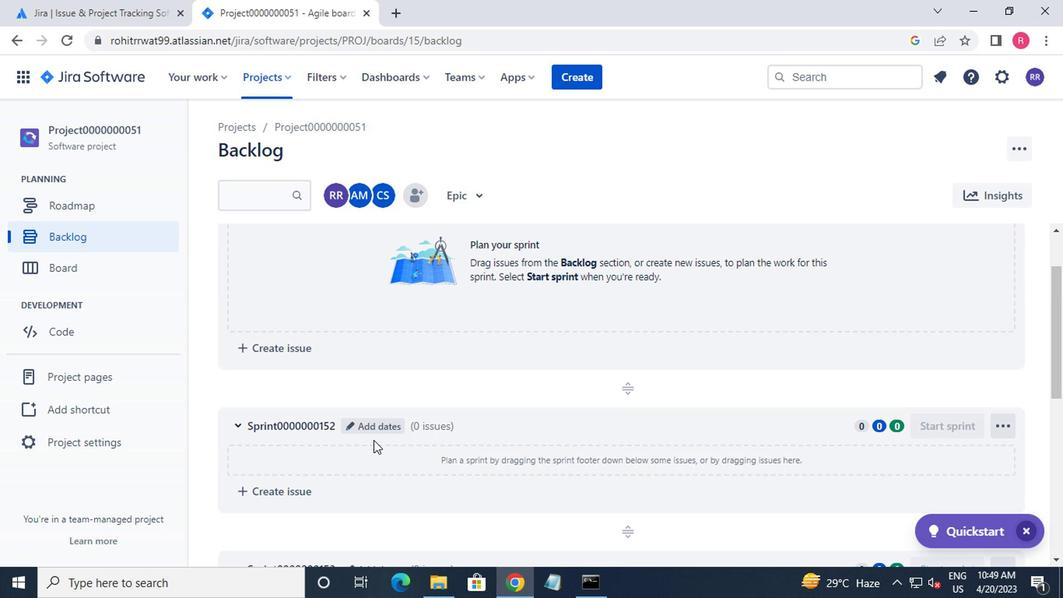 
Action: Mouse scrolled (359, 457) with delta (0, -1)
Screenshot: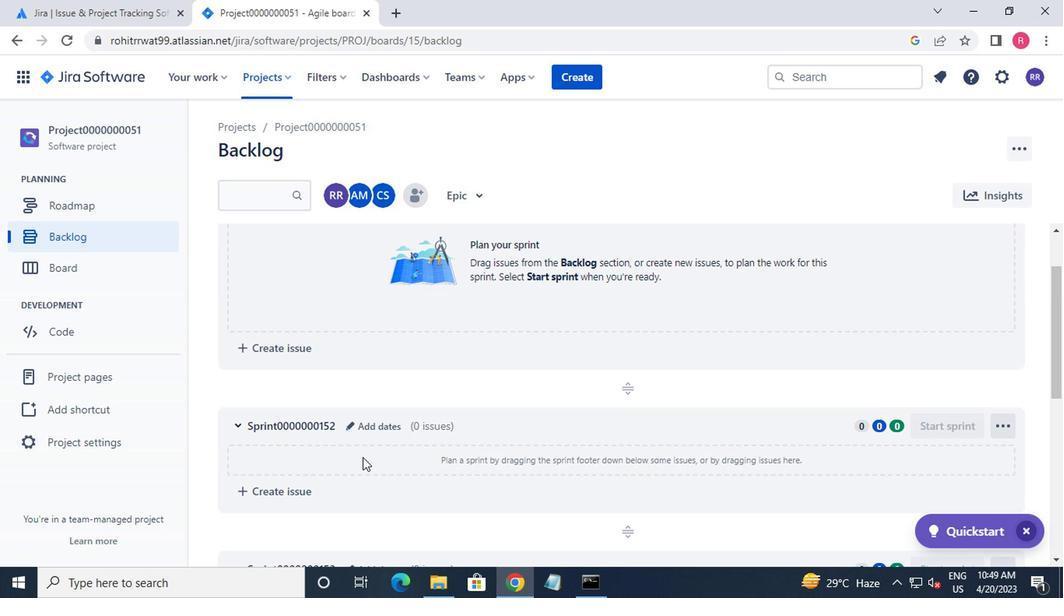 
Action: Mouse scrolled (359, 457) with delta (0, -1)
Screenshot: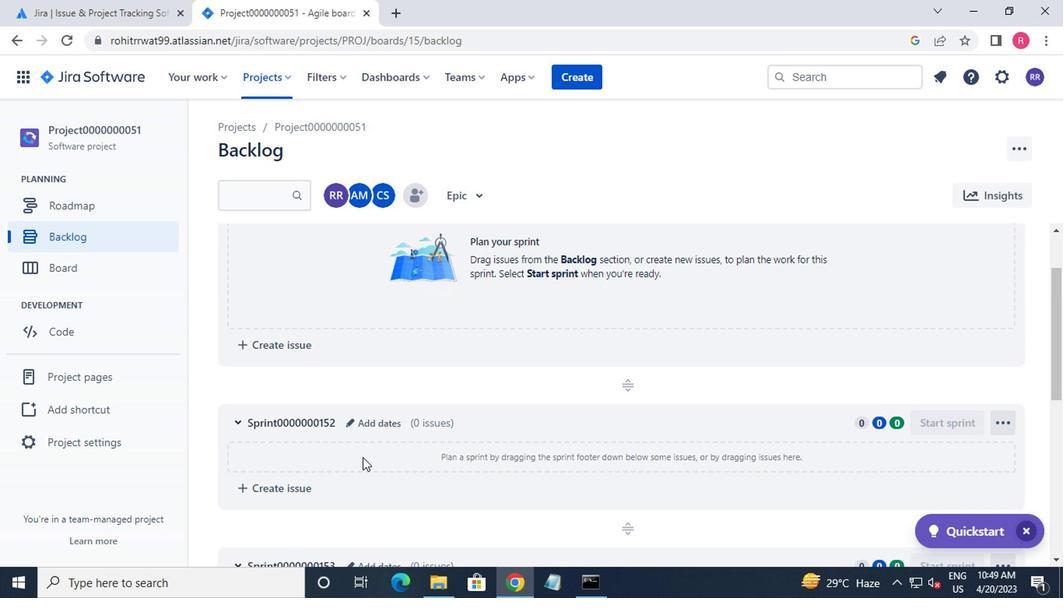 
Action: Mouse moved to (349, 418)
Screenshot: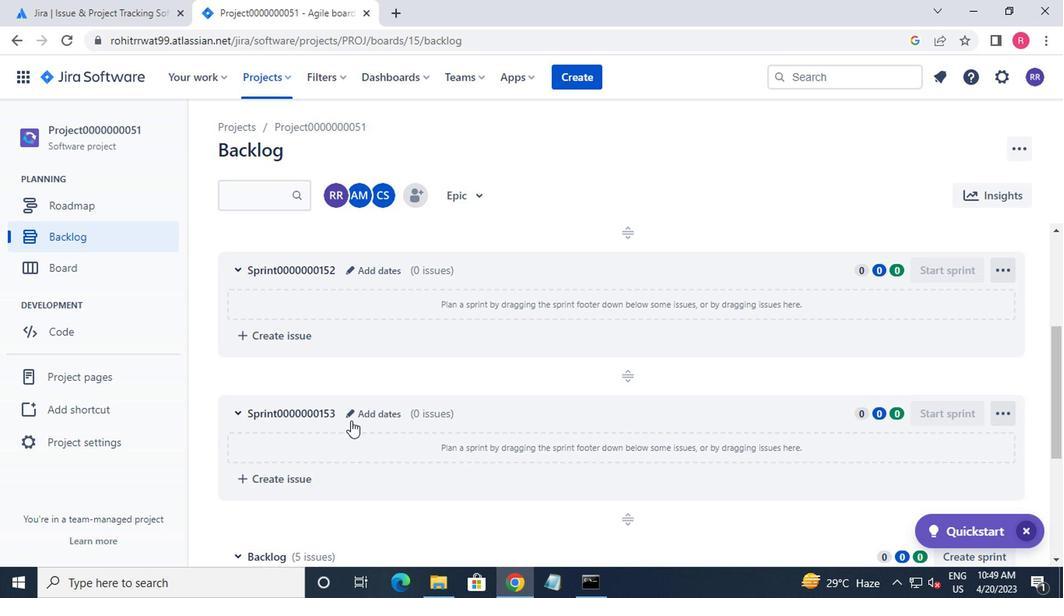 
Action: Mouse pressed left at (349, 418)
Screenshot: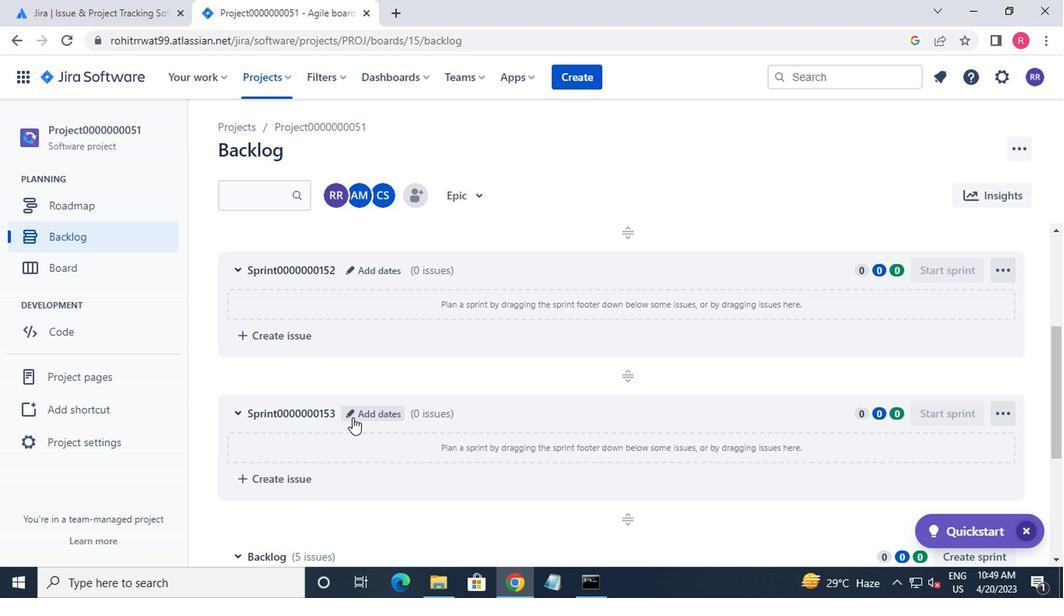 
Action: Mouse moved to (398, 253)
Screenshot: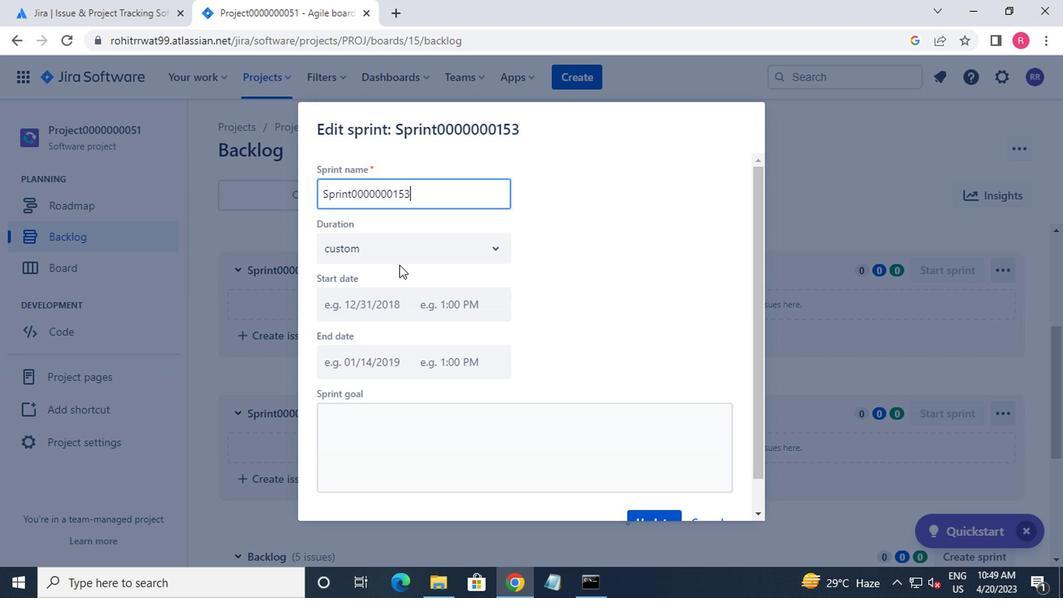 
Action: Mouse pressed left at (398, 253)
Screenshot: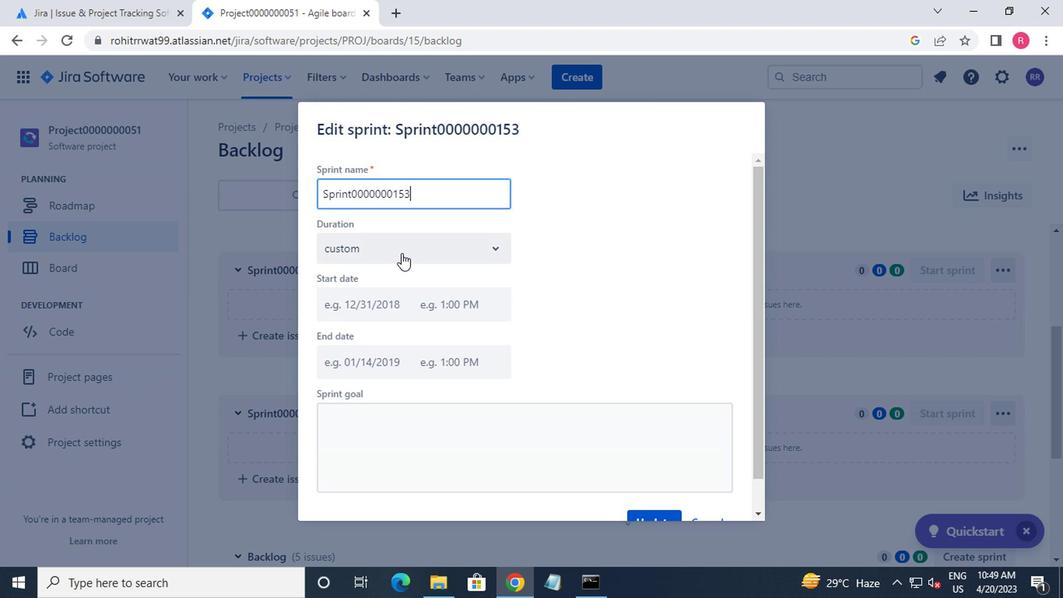 
Action: Mouse moved to (389, 347)
Screenshot: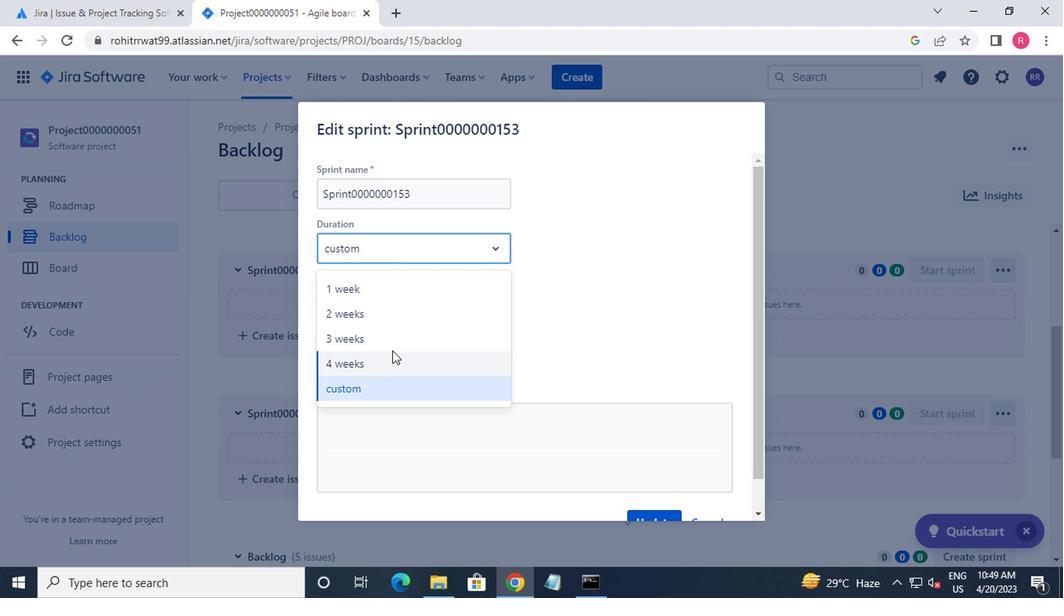 
Action: Mouse pressed left at (389, 347)
Screenshot: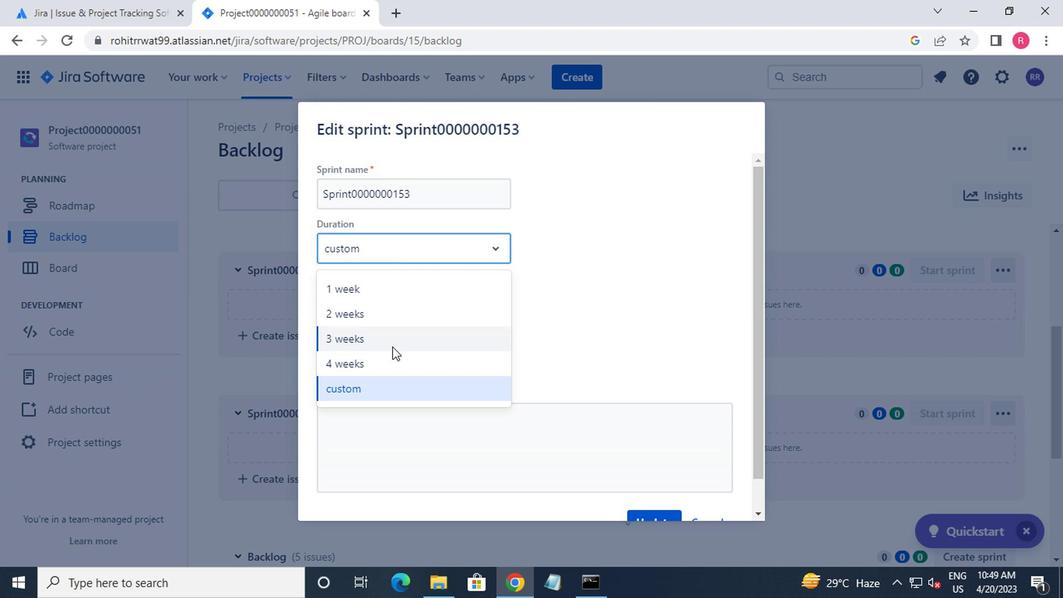 
Action: Mouse moved to (589, 456)
Screenshot: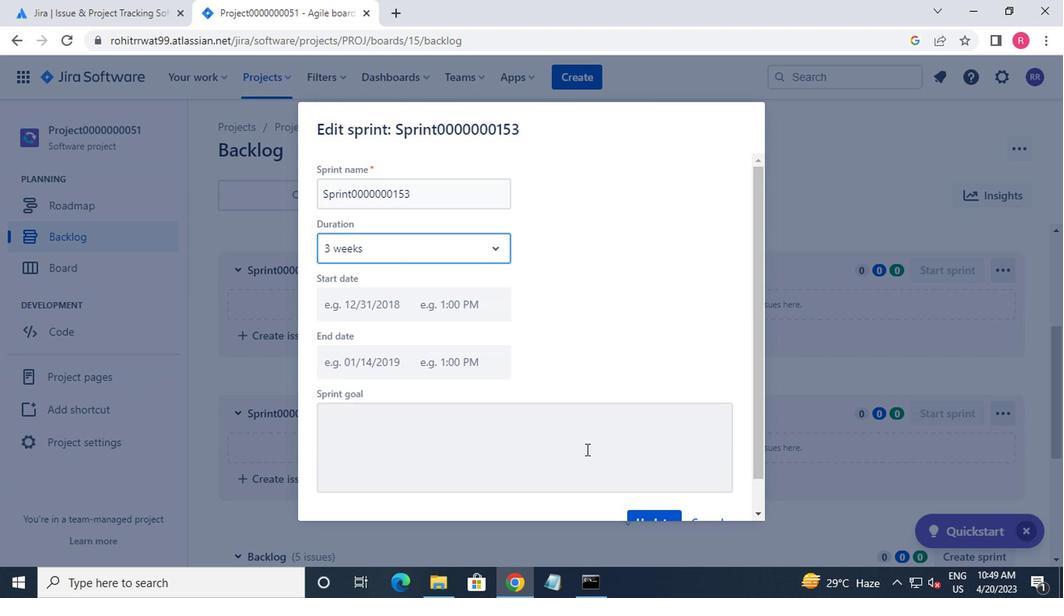 
Action: Mouse scrolled (589, 455) with delta (0, 0)
Screenshot: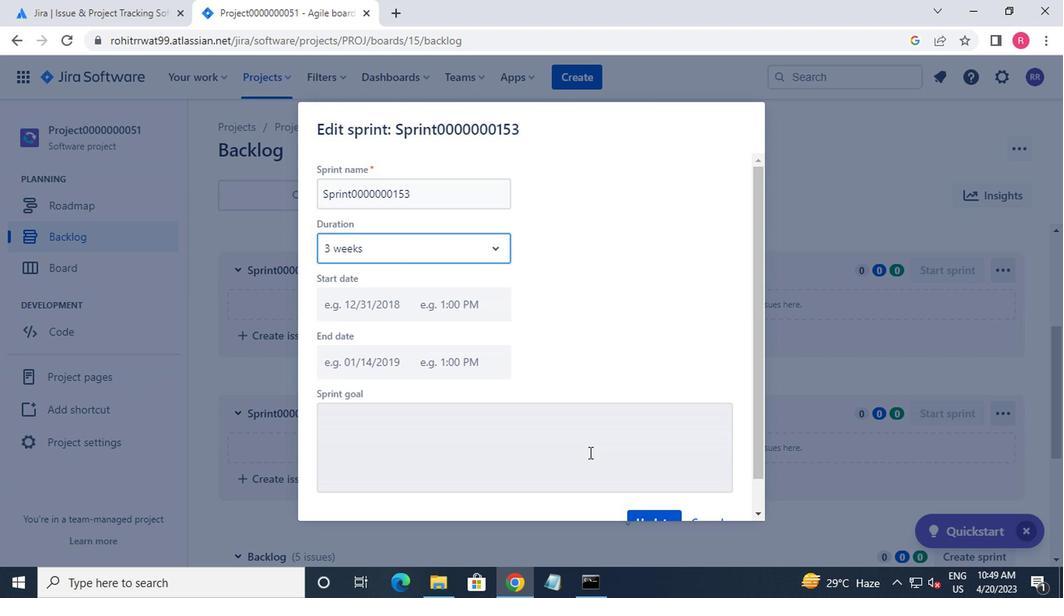 
Action: Mouse moved to (642, 485)
Screenshot: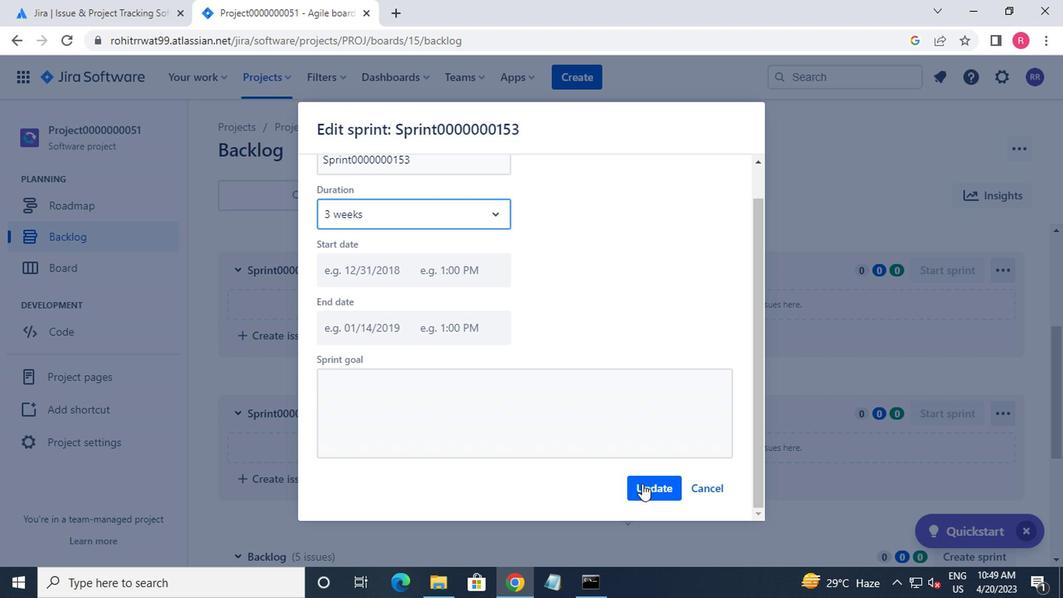 
Action: Mouse pressed left at (642, 485)
Screenshot: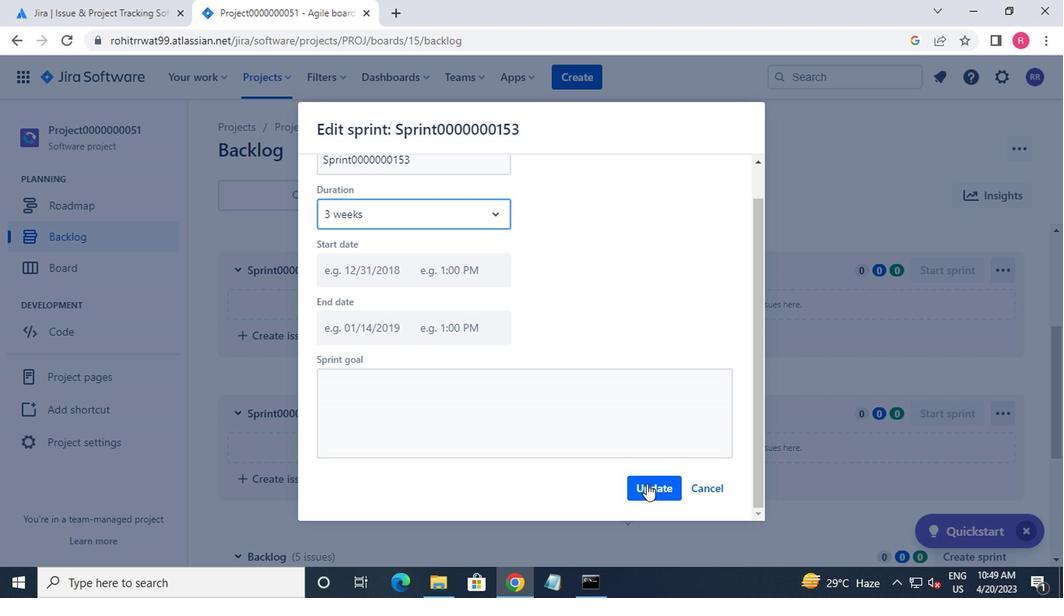
Action: Mouse moved to (271, 76)
Screenshot: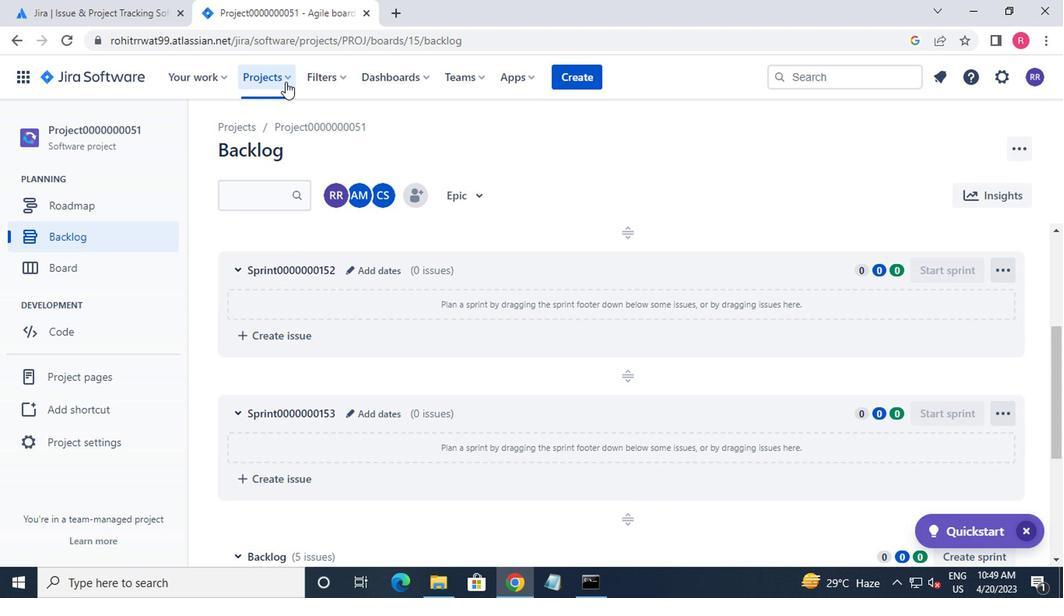 
Action: Mouse pressed left at (271, 76)
Screenshot: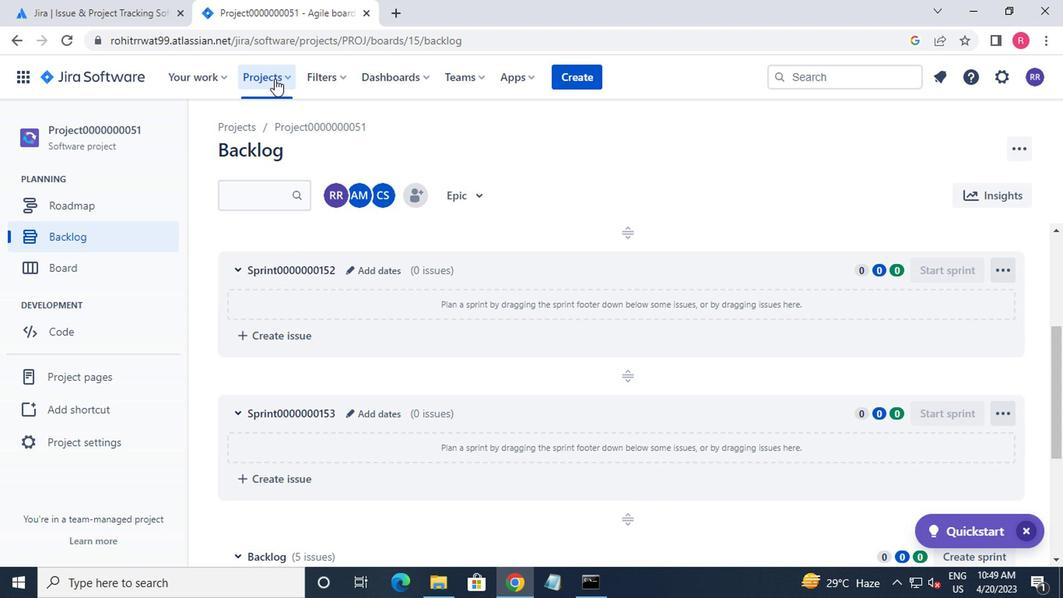 
Action: Mouse moved to (304, 182)
Screenshot: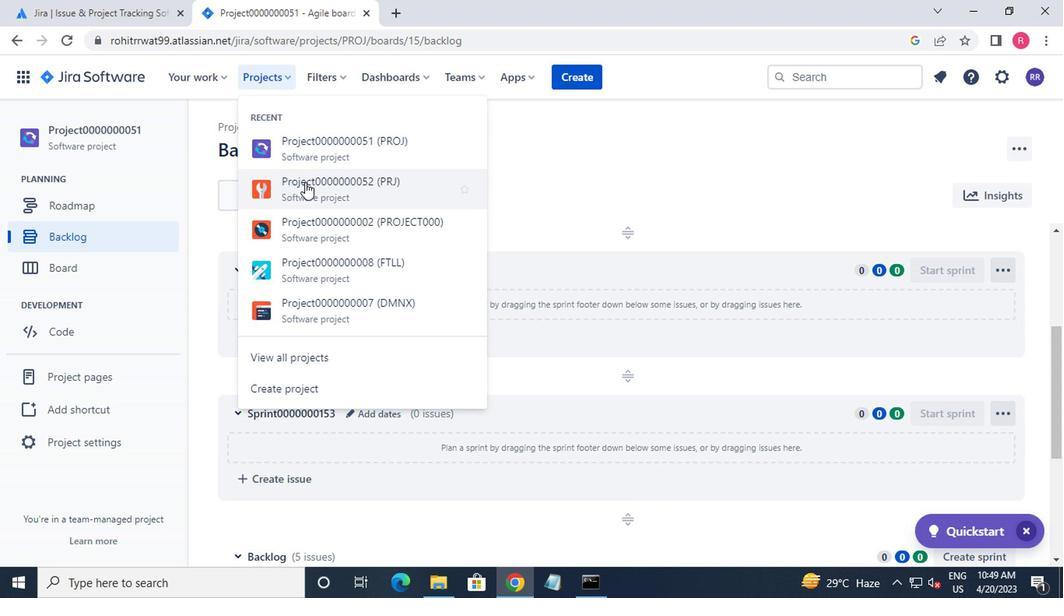 
Action: Mouse pressed left at (304, 182)
Screenshot: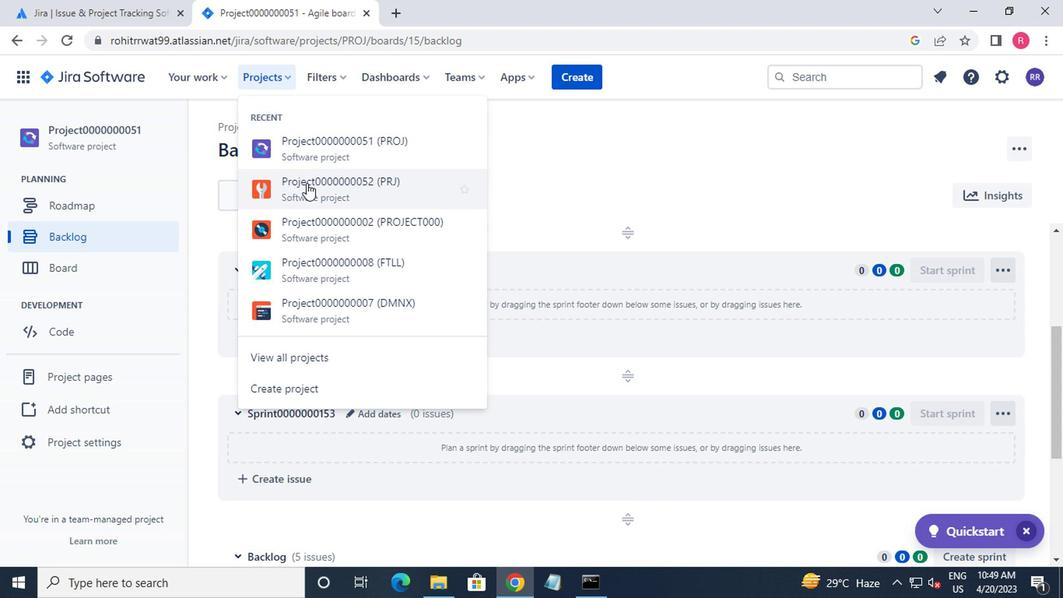 
Action: Mouse moved to (131, 244)
Screenshot: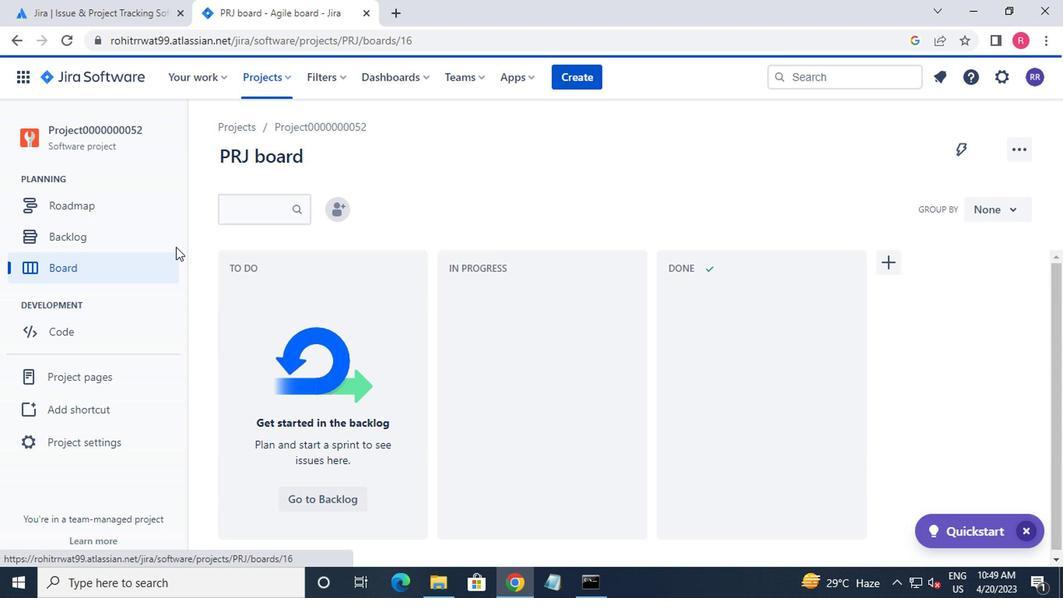 
Action: Mouse pressed left at (131, 244)
Screenshot: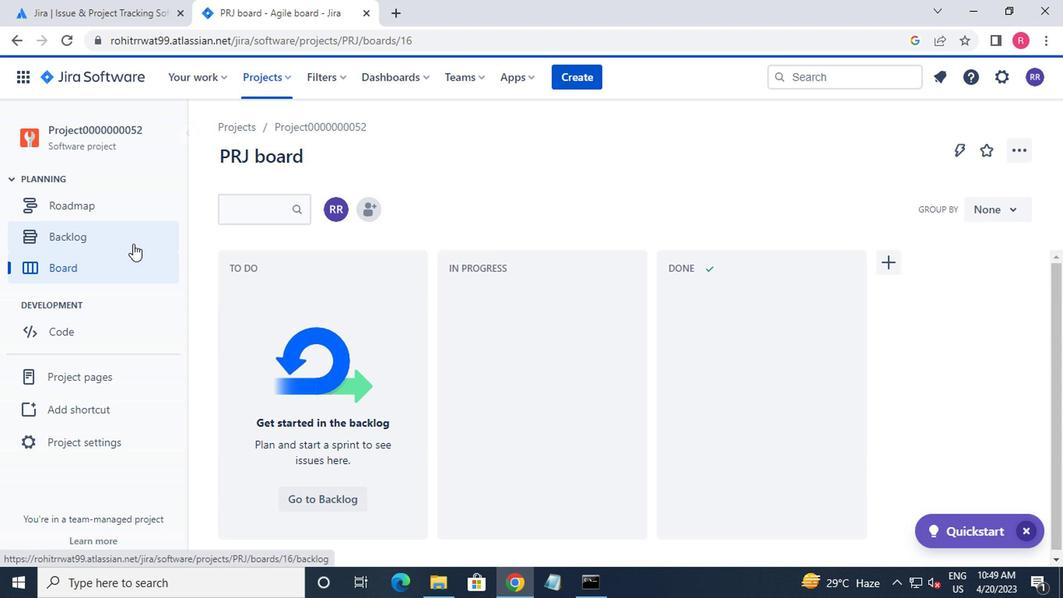 
Action: Mouse moved to (334, 297)
Screenshot: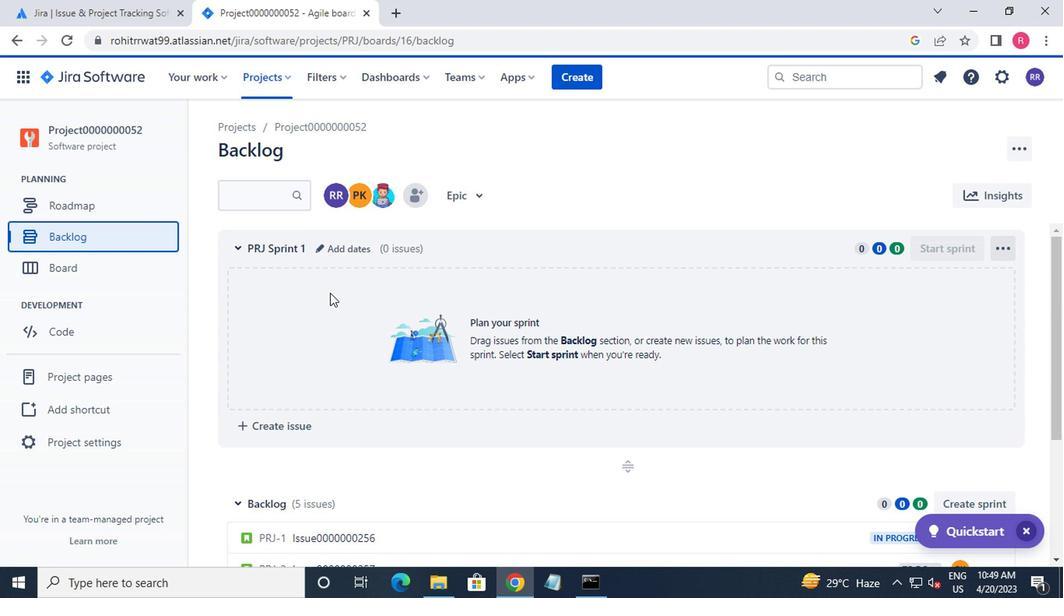 
Action: Mouse scrolled (334, 297) with delta (0, 0)
Screenshot: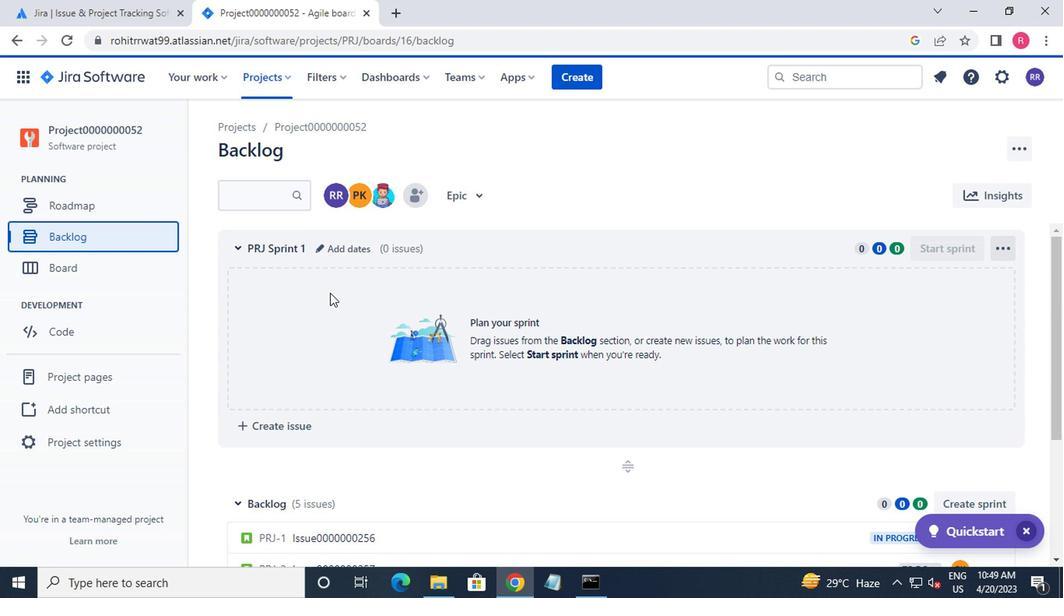
Action: Mouse moved to (341, 304)
Screenshot: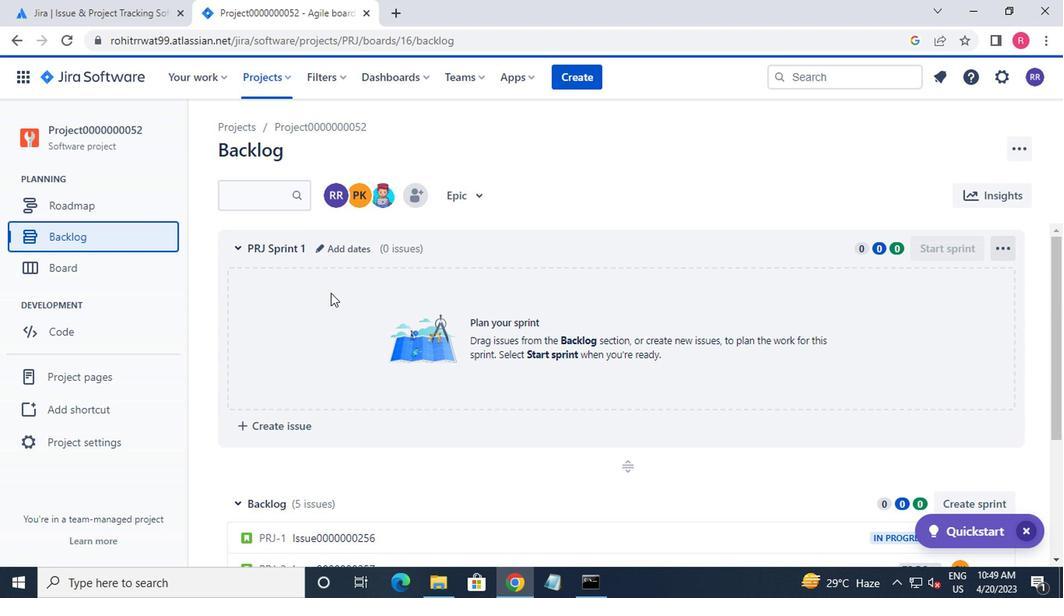 
Action: Mouse scrolled (341, 303) with delta (0, -1)
Screenshot: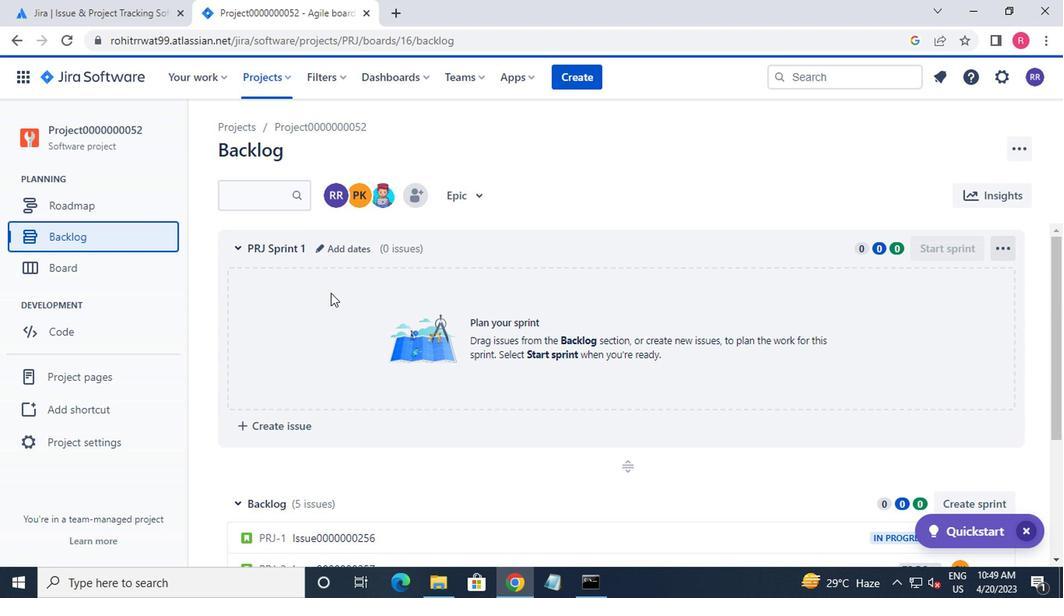 
Action: Mouse moved to (342, 304)
Screenshot: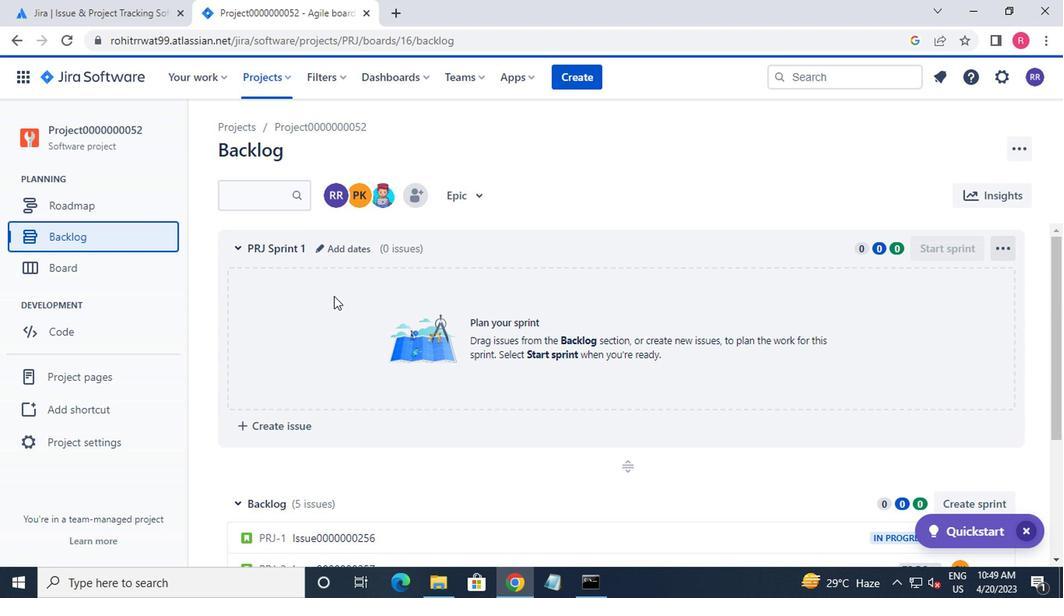 
Action: Mouse scrolled (342, 303) with delta (0, -1)
Screenshot: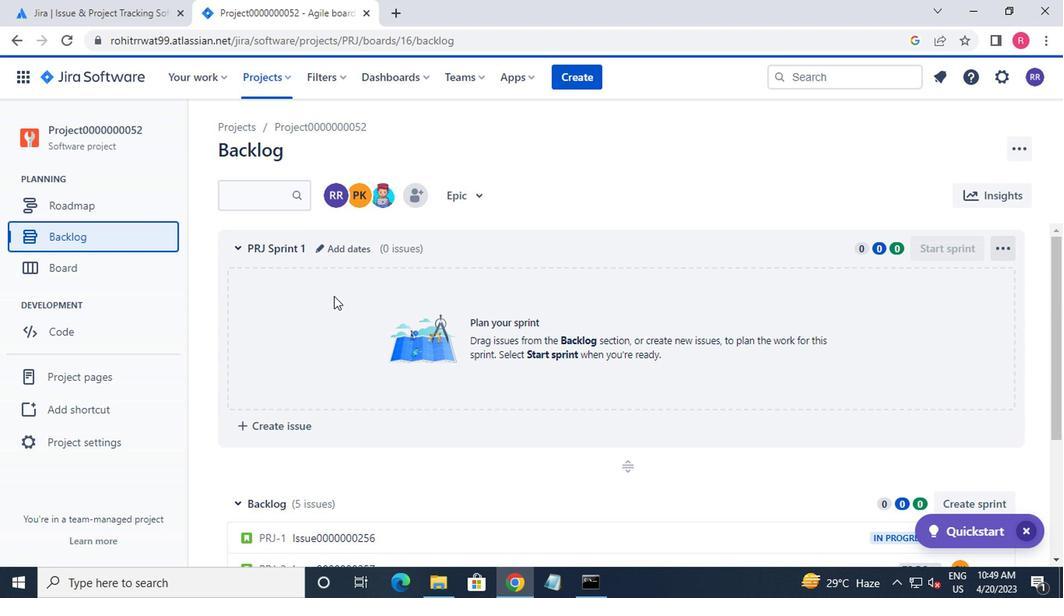 
Action: Mouse moved to (343, 305)
Screenshot: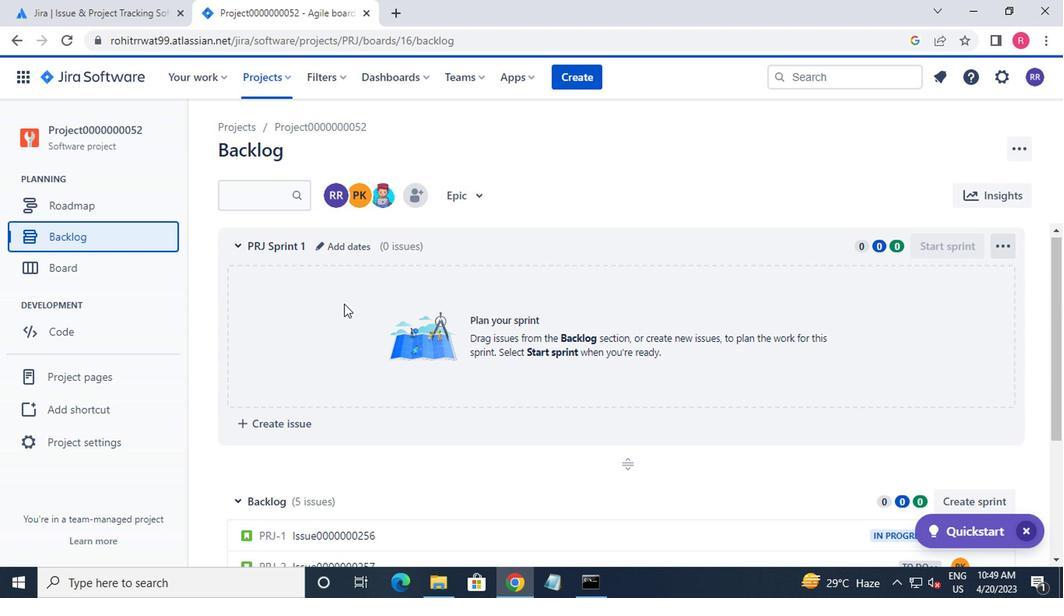 
Action: Mouse scrolled (343, 304) with delta (0, 0)
Screenshot: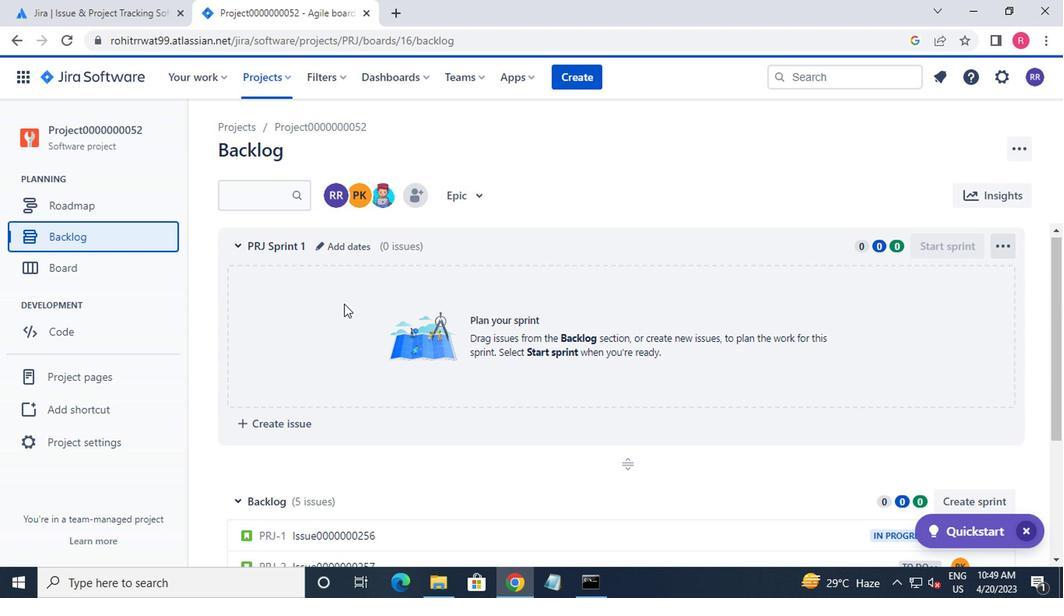 
Action: Mouse moved to (453, 345)
Screenshot: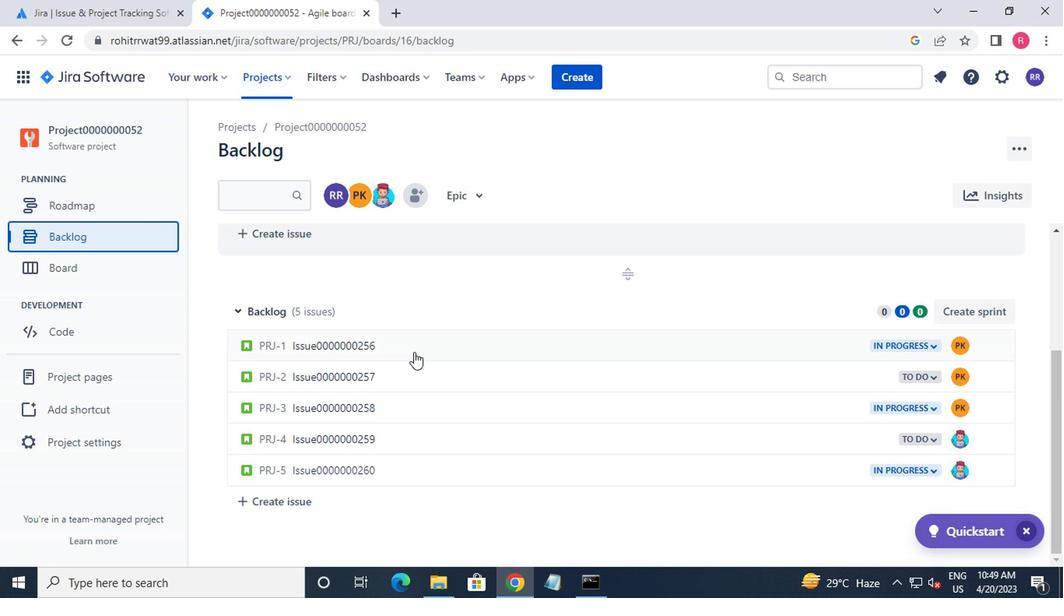 
Action: Mouse scrolled (453, 346) with delta (0, 1)
Screenshot: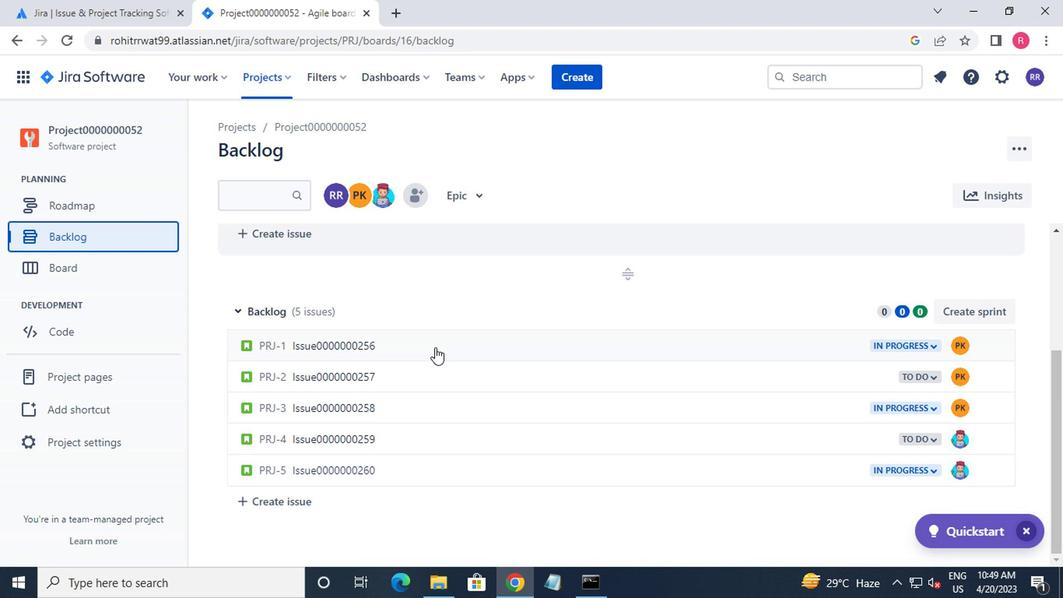 
Action: Mouse moved to (454, 345)
Screenshot: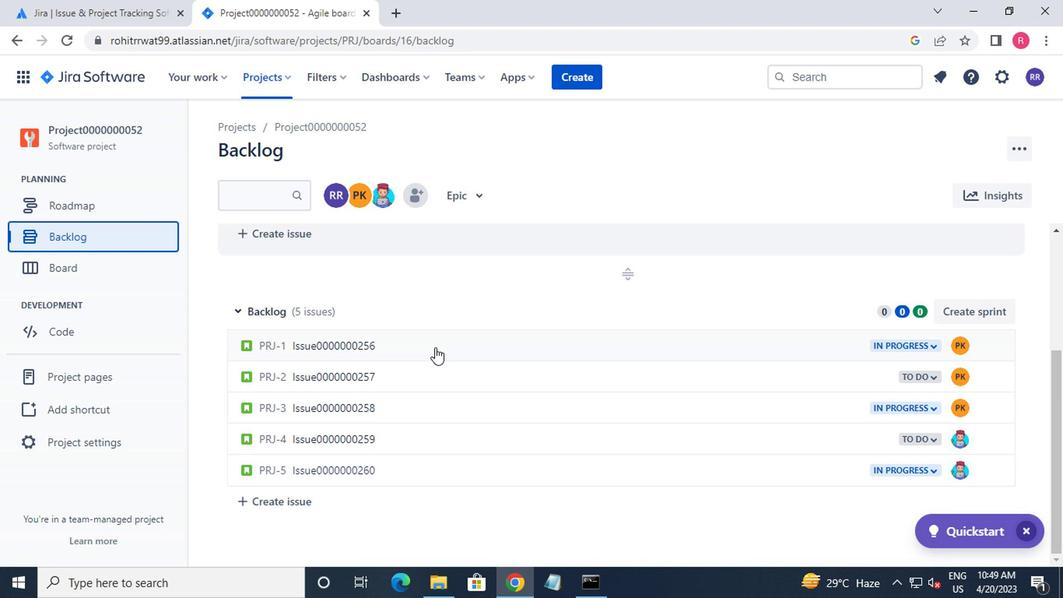 
Action: Mouse scrolled (454, 346) with delta (0, 1)
Screenshot: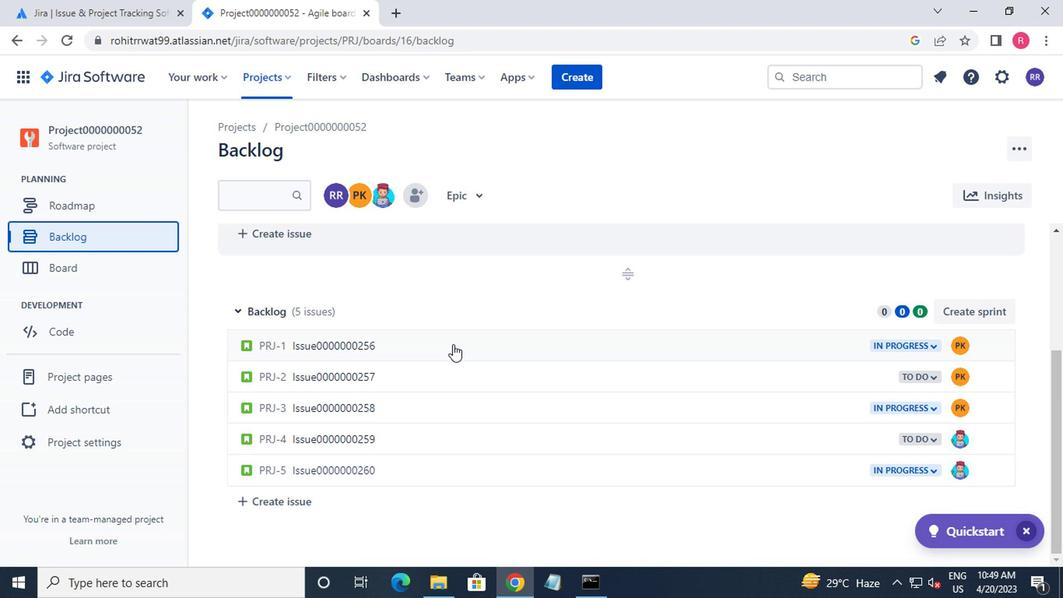 
Action: Mouse moved to (454, 344)
Screenshot: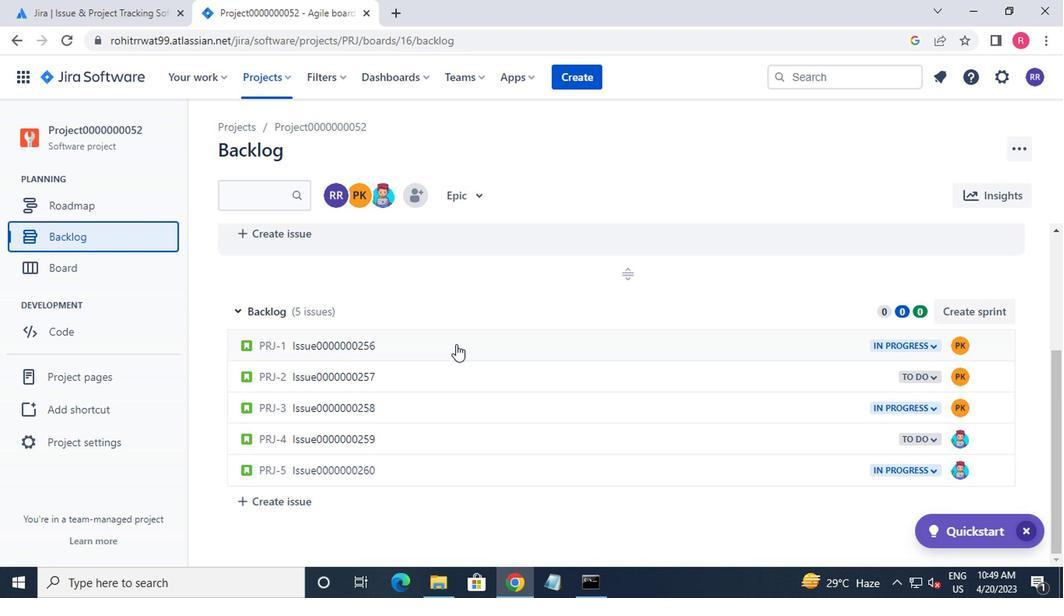 
Action: Mouse scrolled (454, 345) with delta (0, 0)
Screenshot: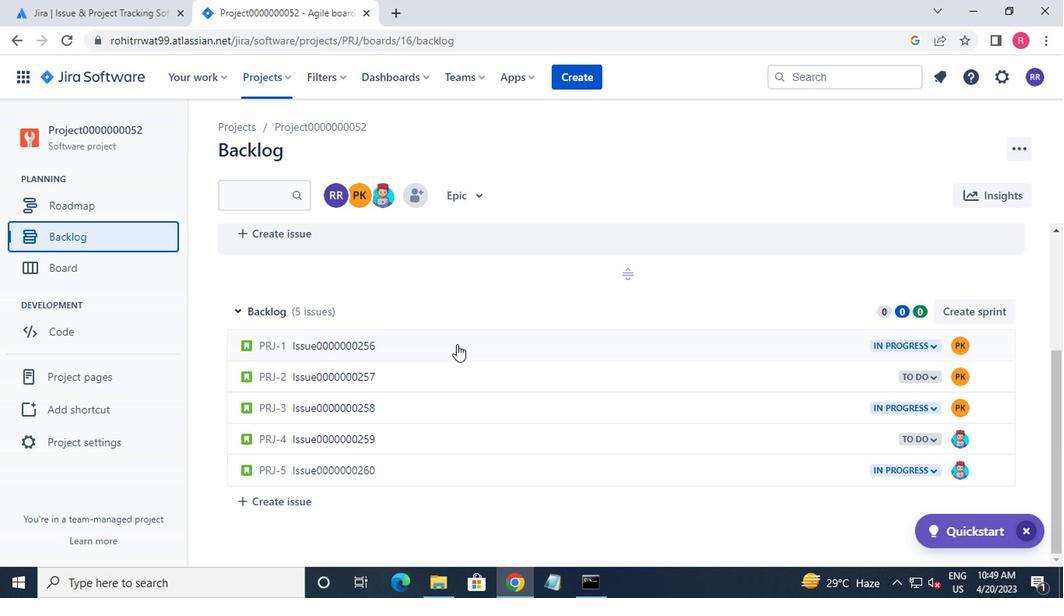 
Action: Mouse moved to (320, 255)
Screenshot: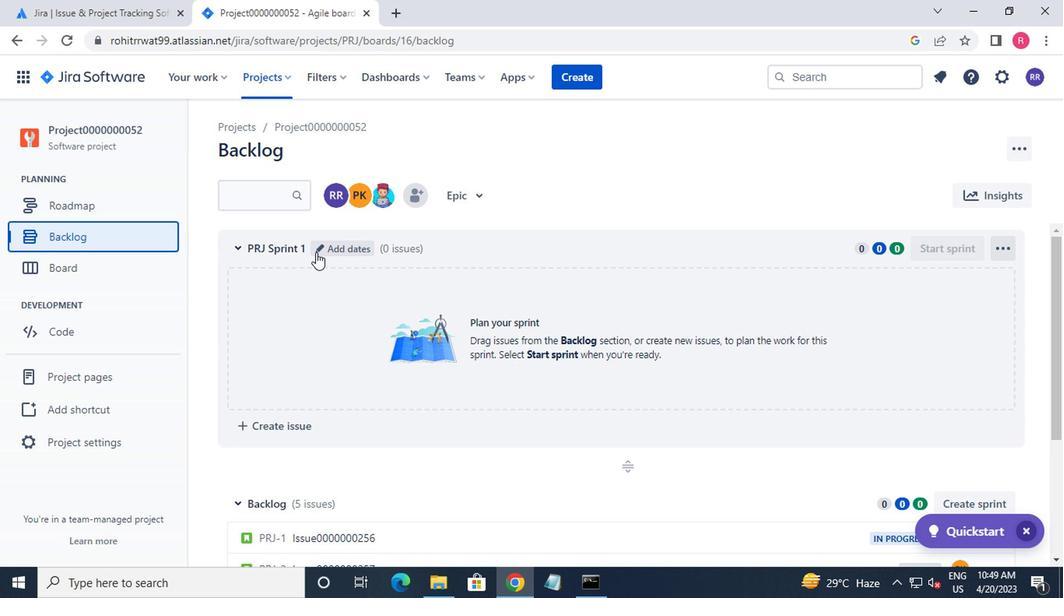 
Action: Mouse pressed left at (320, 255)
Screenshot: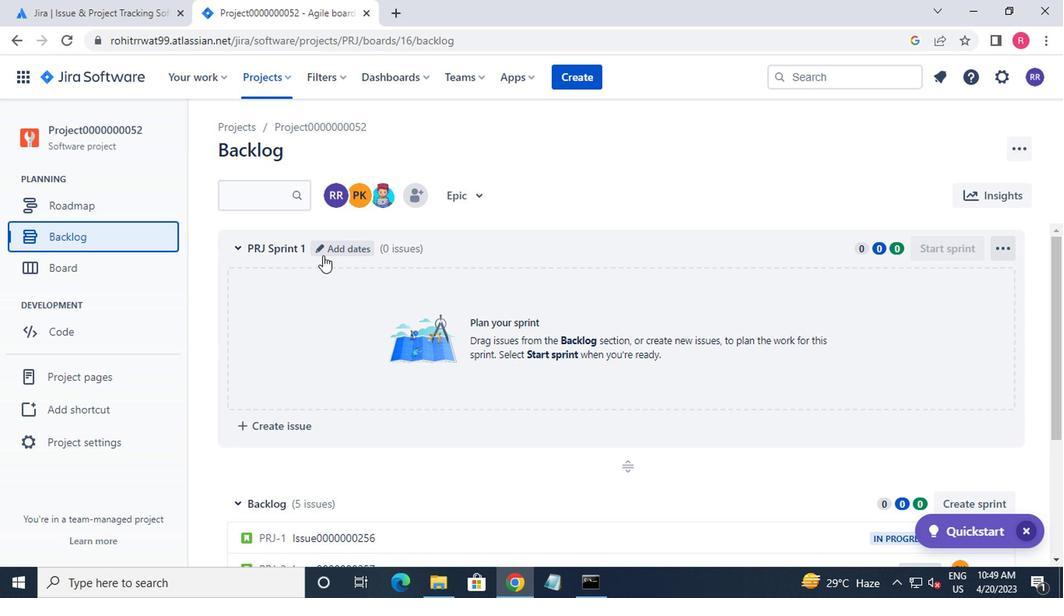 
Action: Mouse moved to (378, 220)
Screenshot: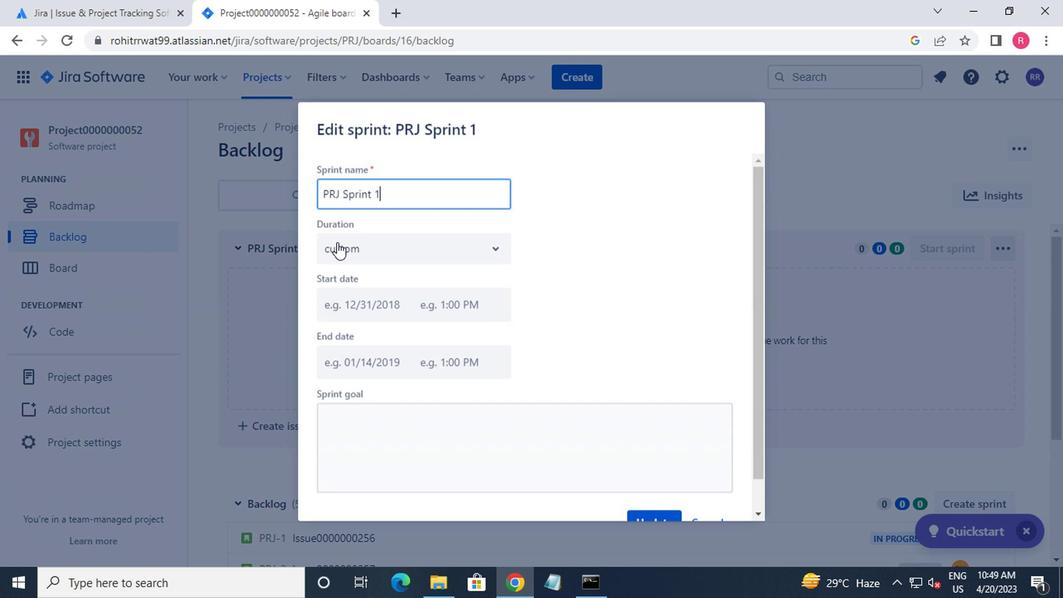 
Action: Key pressed <Key.backspace><Key.backspace><Key.backspace><Key.backspace><Key.backspace><Key.backspace><Key.backspace><Key.backspace><Key.backspace><Key.backspace><Key.backspace><Key.backspace><Key.backspace><Key.backspace><Key.backspace><Key.backspace><Key.backspace><Key.backspace><Key.backspace><Key.shift><Key.shift><Key.shift><Key.shift><Key.shift><Key.shift><Key.shift><Key.shift><Key.shift><Key.shift><Key.shift><Key.shift><Key.shift><Key.shift><Key.shift><Key.shift><Key.shift><Key.shift><Key.shift><Key.shift>SPRINT0000000154
Screenshot: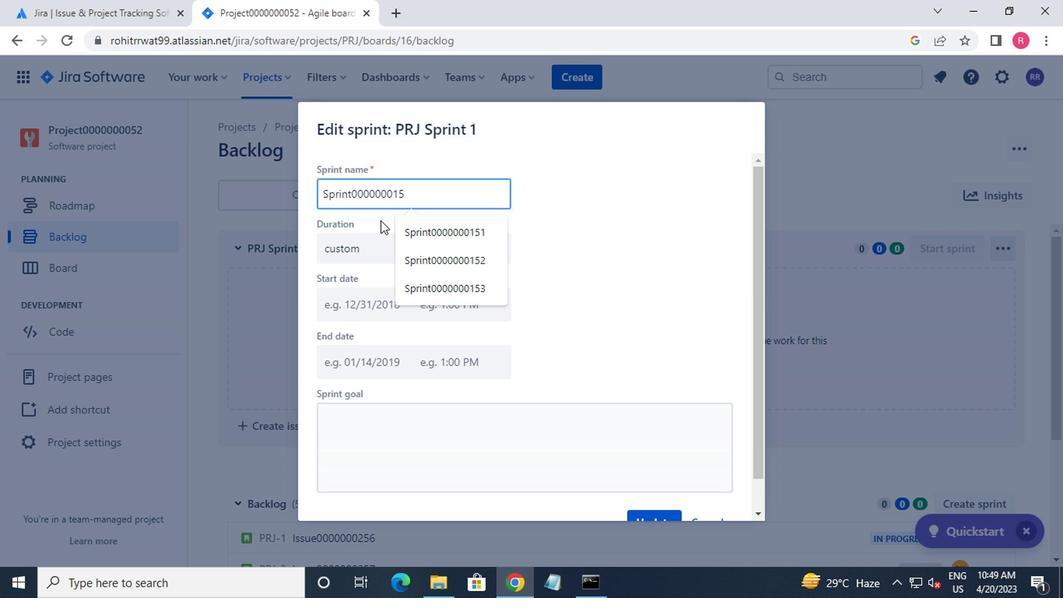 
Action: Mouse moved to (643, 497)
Screenshot: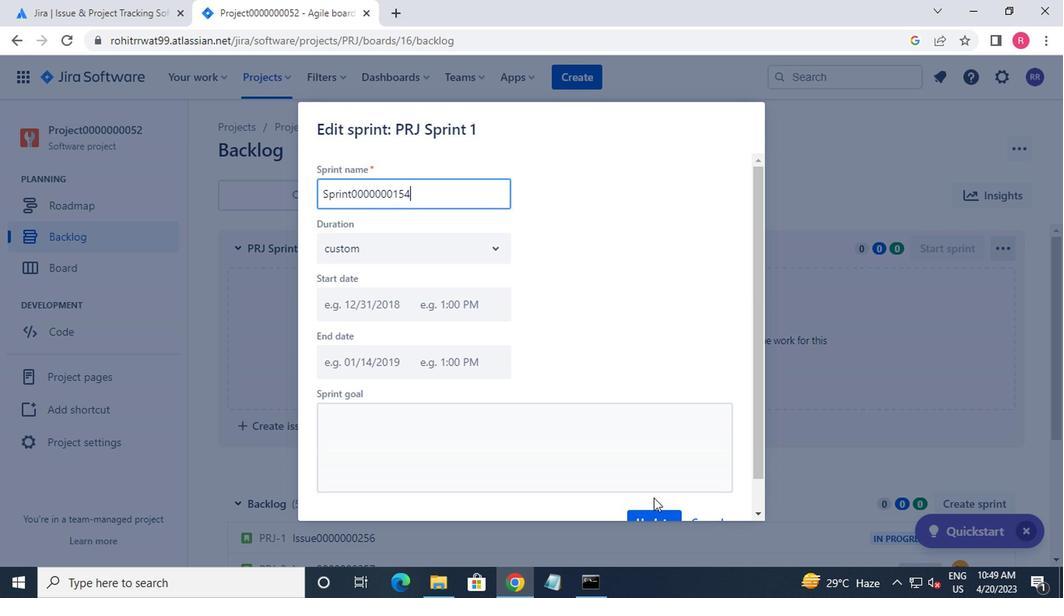 
Action: Mouse scrolled (643, 496) with delta (0, 0)
Screenshot: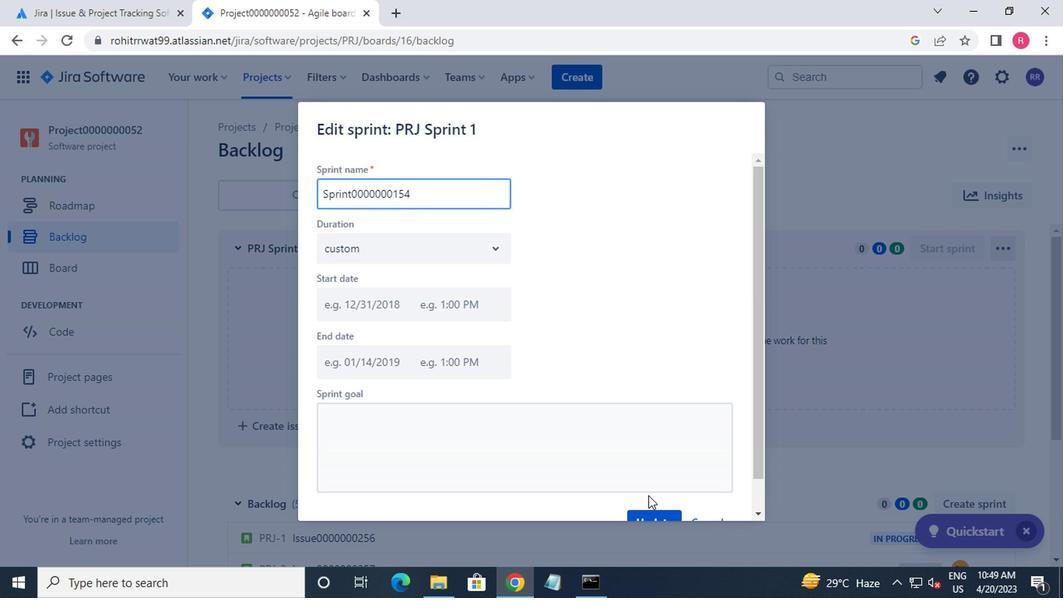 
Action: Mouse moved to (647, 497)
Screenshot: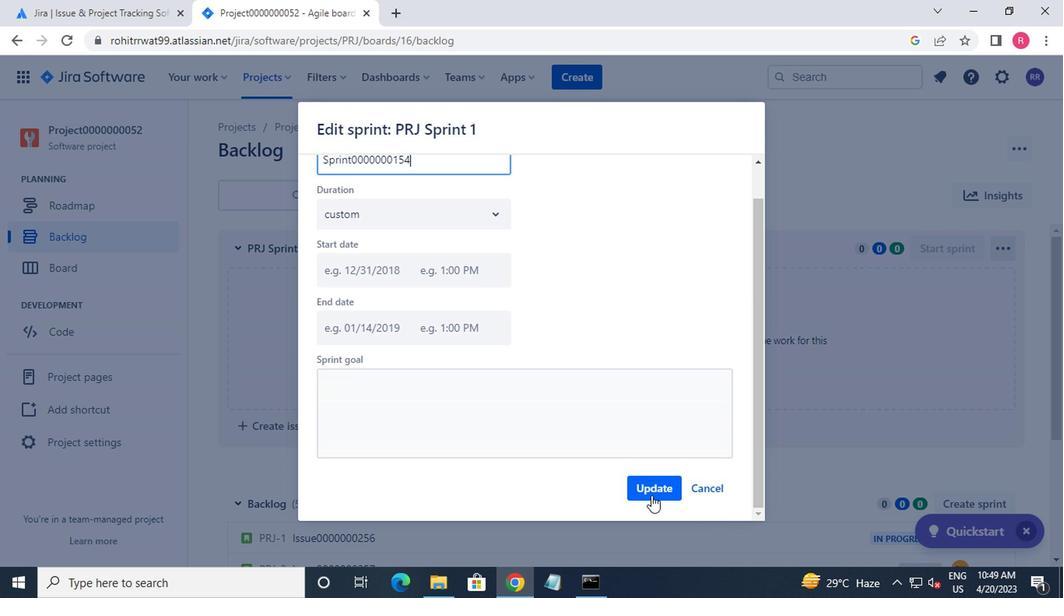 
Action: Mouse pressed left at (647, 497)
Screenshot: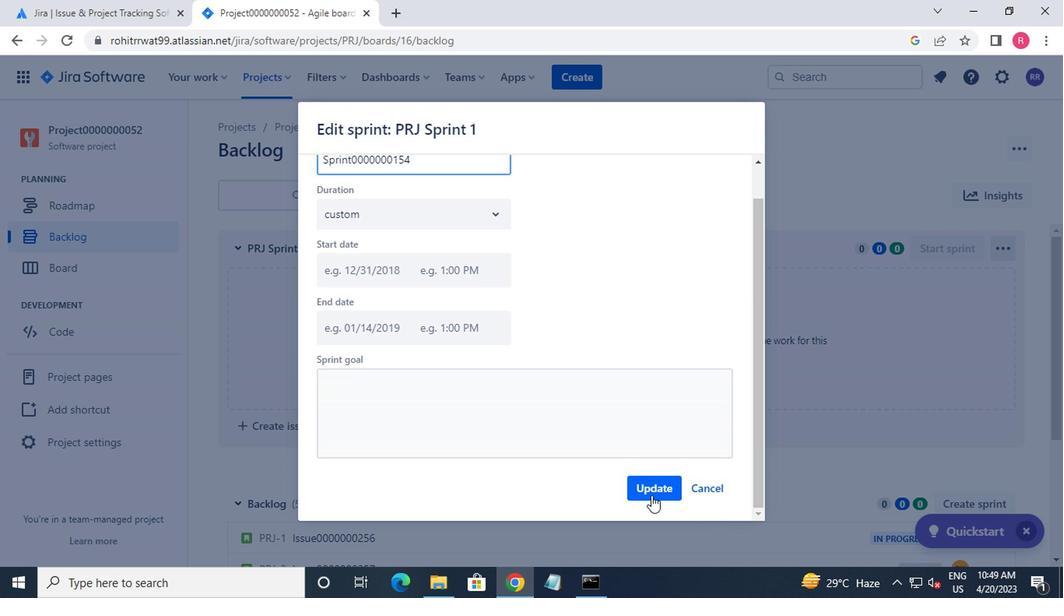 
Action: Mouse moved to (639, 492)
Screenshot: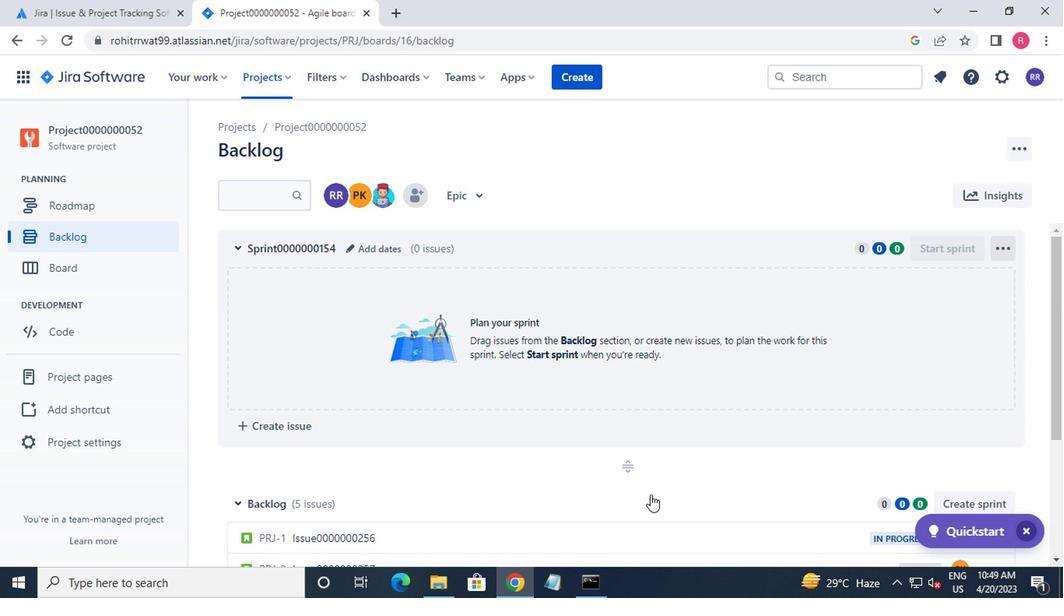 
